 Task: Find connections with filter location Güimar with filter topic #wfhwith filter profile language Potuguese with filter current company Coursera with filter school Apeejay Stya Education (Svran Foundation) with filter industry Commercial and Industrial Machinery Maintenance with filter service category Pricing Strategy with filter keywords title Sales Engineer
Action: Mouse moved to (498, 68)
Screenshot: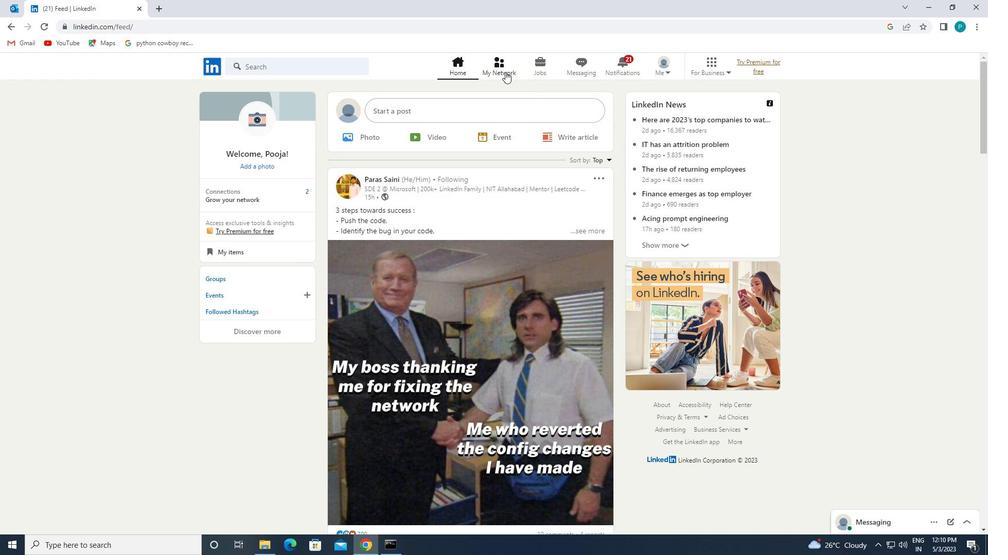 
Action: Mouse pressed left at (498, 68)
Screenshot: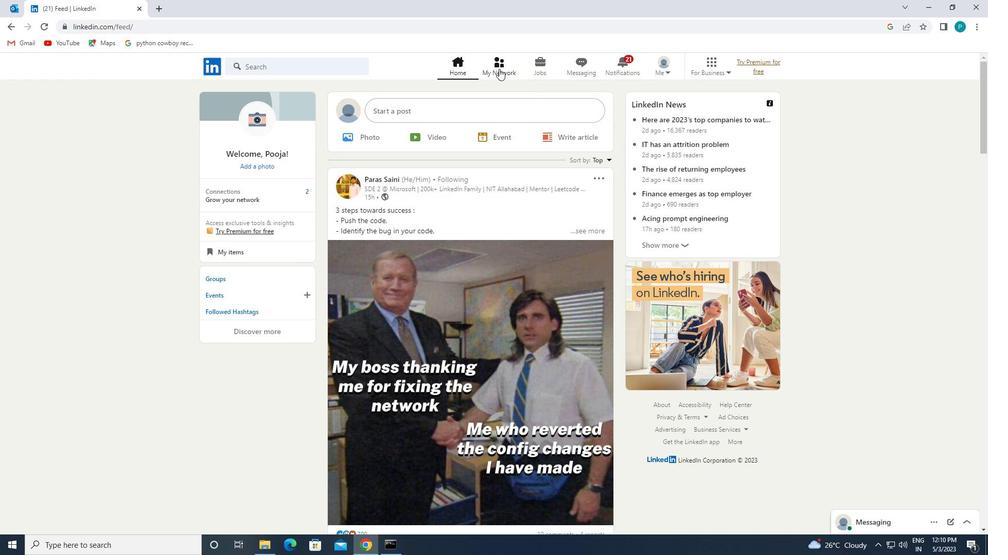 
Action: Mouse moved to (342, 114)
Screenshot: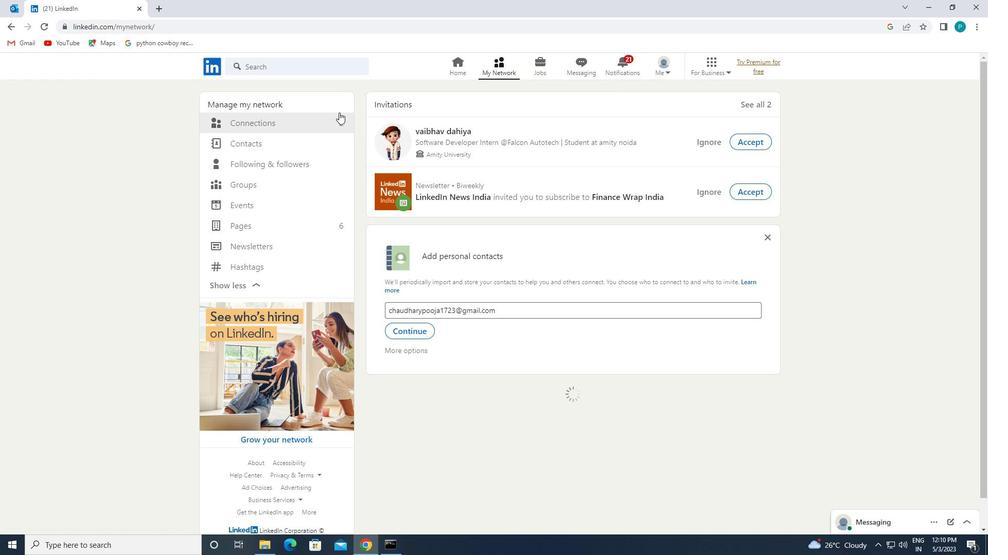 
Action: Mouse pressed left at (342, 114)
Screenshot: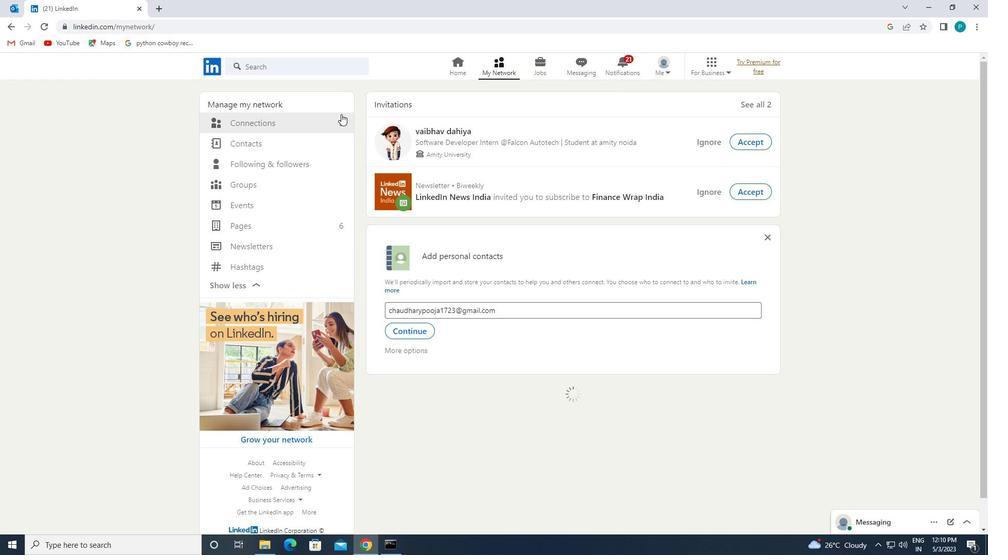 
Action: Mouse moved to (337, 119)
Screenshot: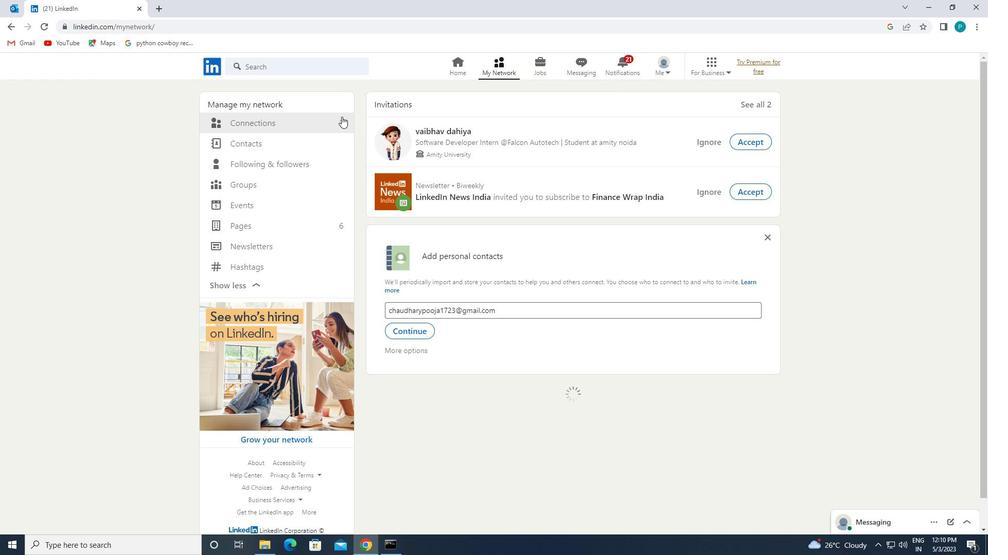 
Action: Mouse pressed left at (337, 119)
Screenshot: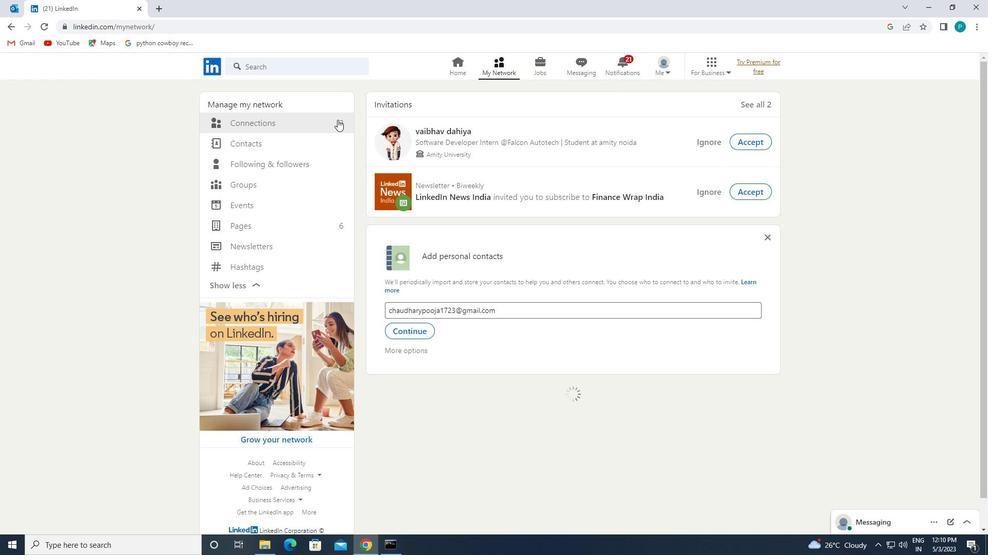 
Action: Mouse moved to (319, 122)
Screenshot: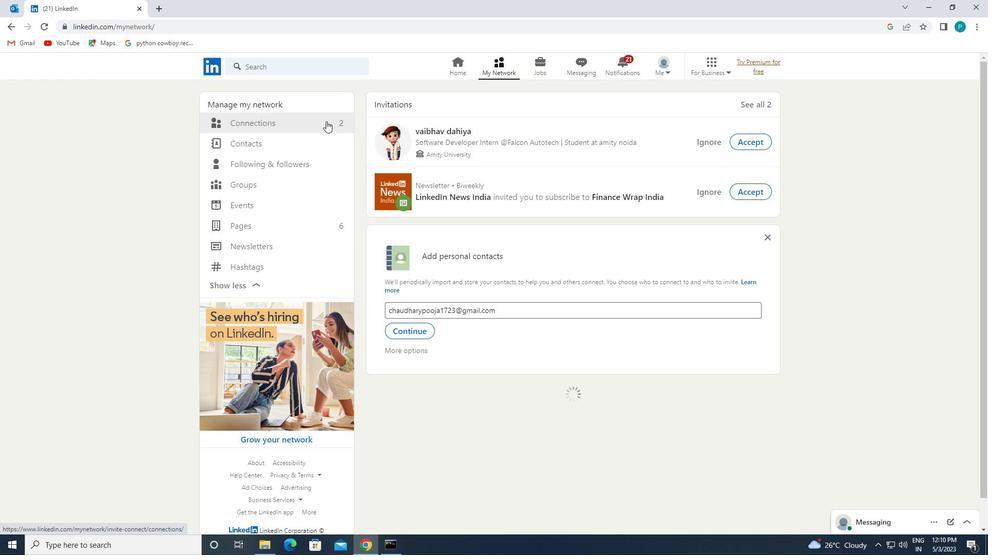 
Action: Mouse pressed left at (319, 122)
Screenshot: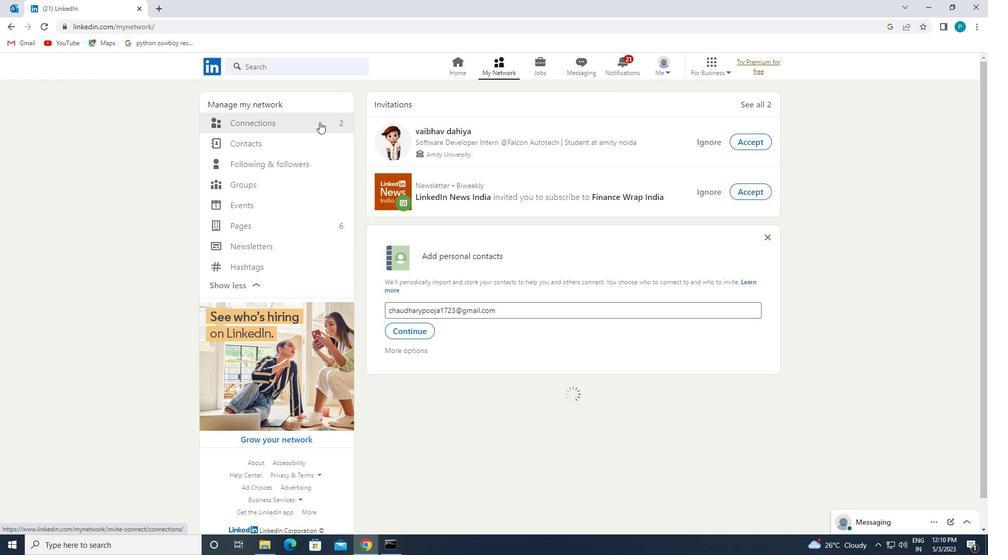
Action: Mouse pressed left at (319, 122)
Screenshot: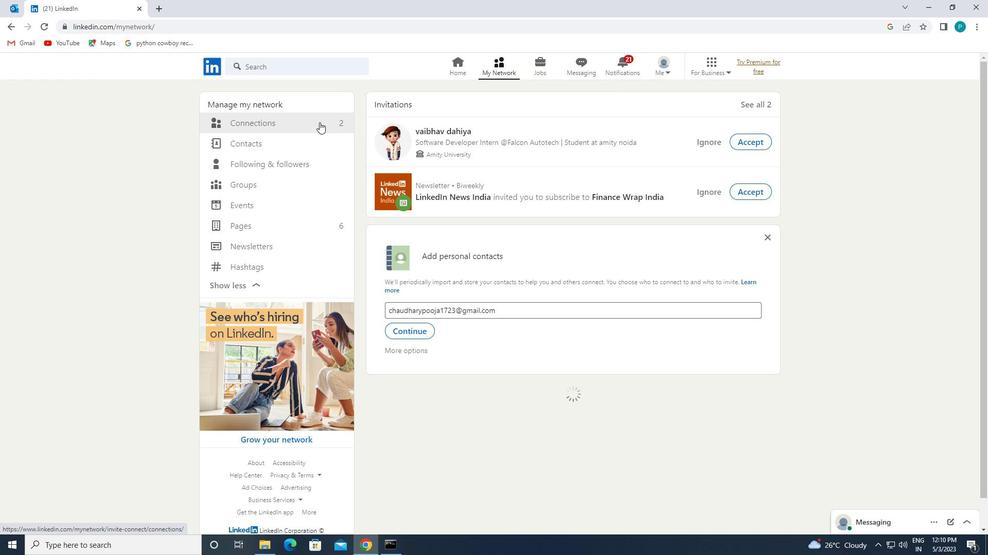 
Action: Mouse moved to (568, 128)
Screenshot: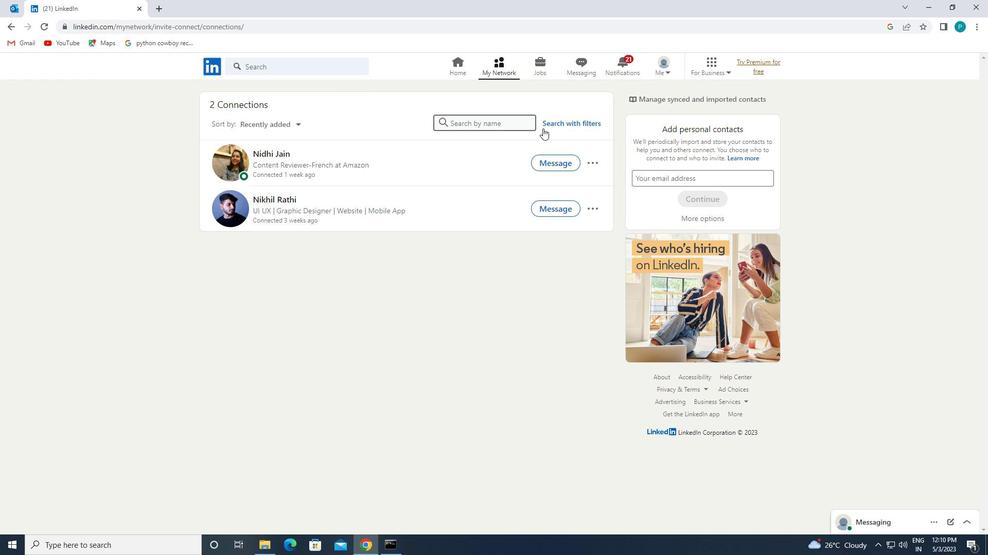 
Action: Mouse pressed left at (568, 128)
Screenshot: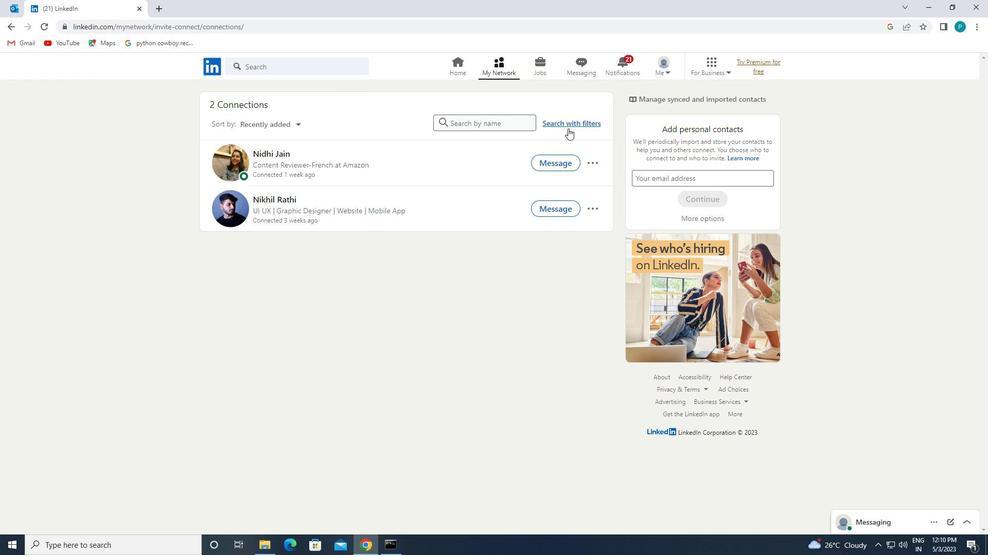 
Action: Mouse moved to (521, 96)
Screenshot: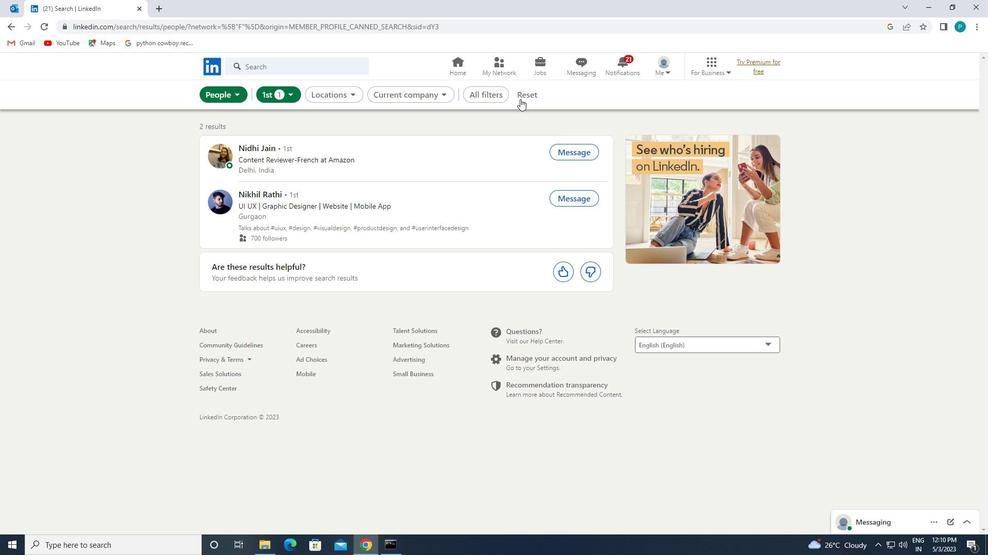 
Action: Mouse pressed left at (521, 96)
Screenshot: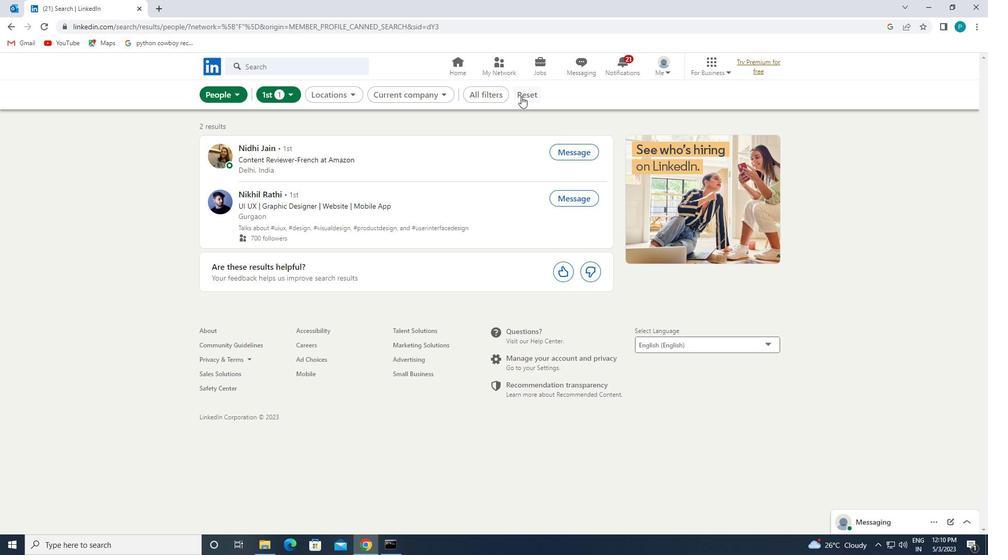 
Action: Mouse moved to (505, 95)
Screenshot: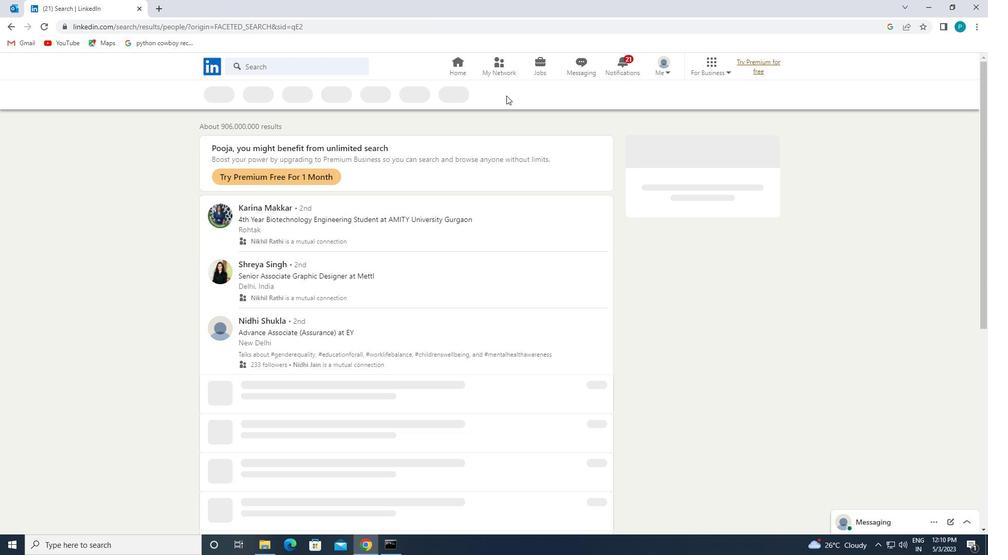 
Action: Mouse pressed left at (505, 95)
Screenshot: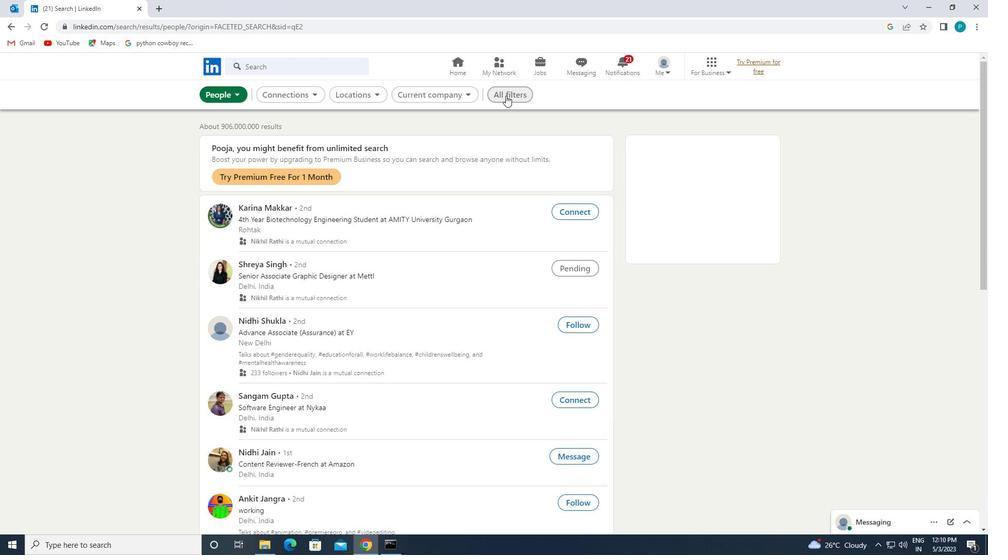 
Action: Mouse moved to (855, 271)
Screenshot: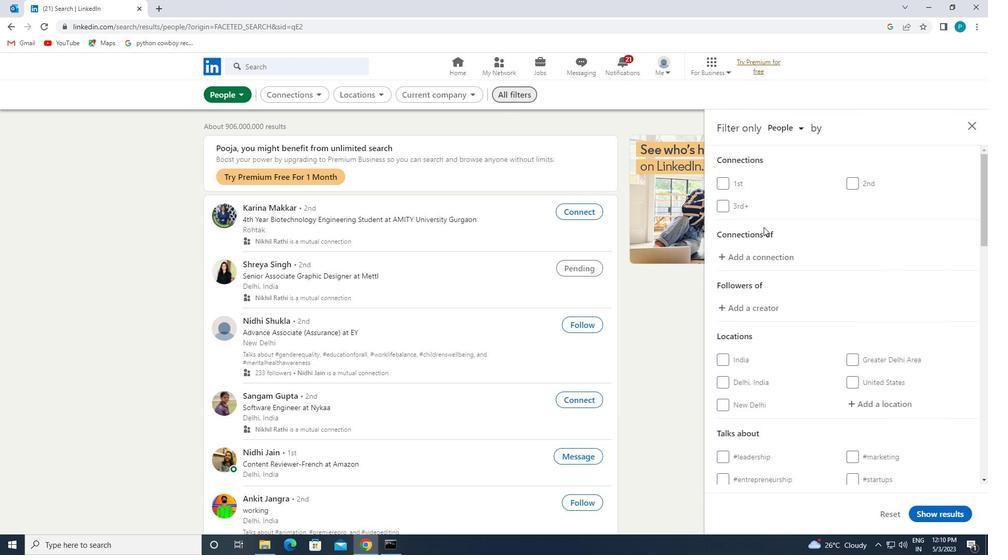 
Action: Mouse scrolled (855, 270) with delta (0, 0)
Screenshot: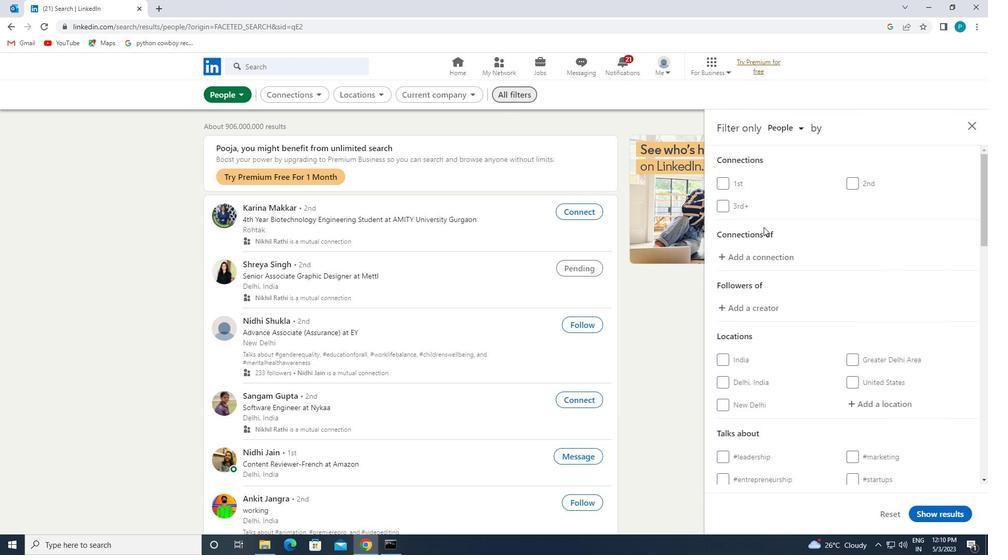 
Action: Mouse moved to (856, 271)
Screenshot: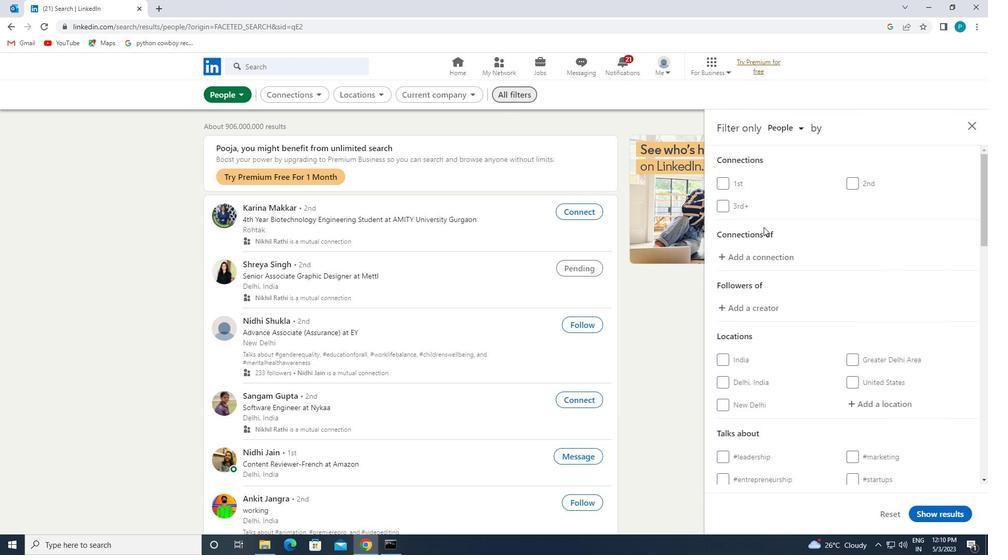 
Action: Mouse scrolled (856, 271) with delta (0, 0)
Screenshot: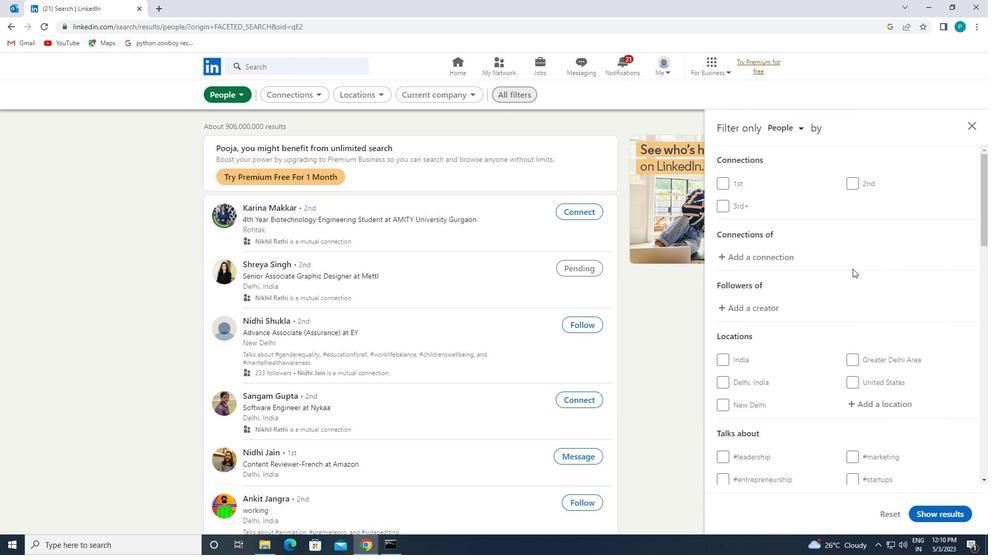 
Action: Mouse moved to (869, 295)
Screenshot: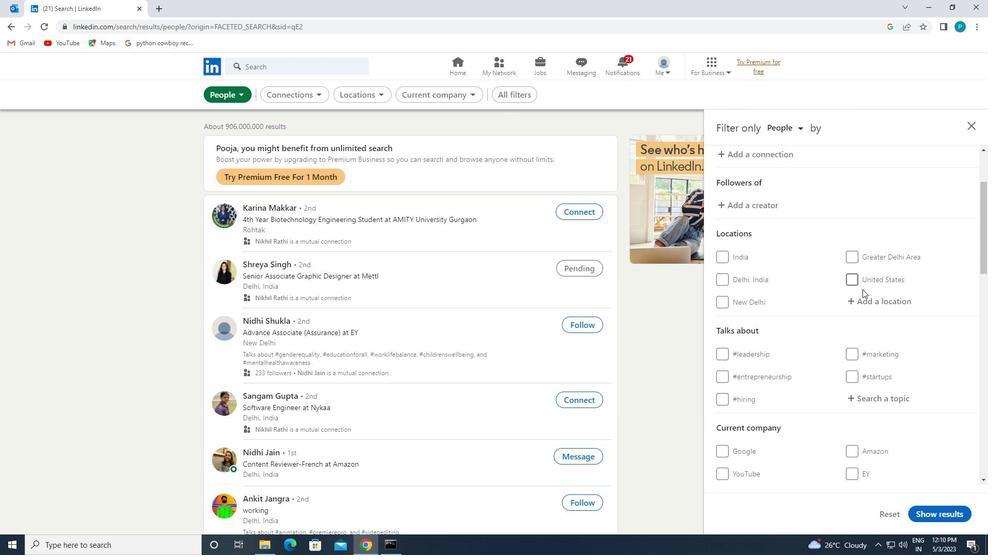 
Action: Mouse pressed left at (869, 295)
Screenshot: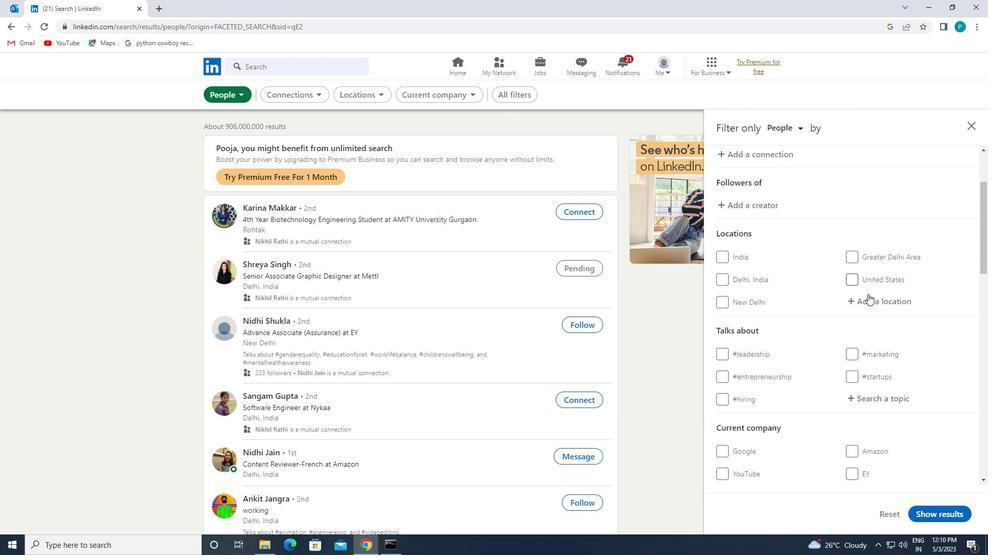 
Action: Mouse moved to (873, 300)
Screenshot: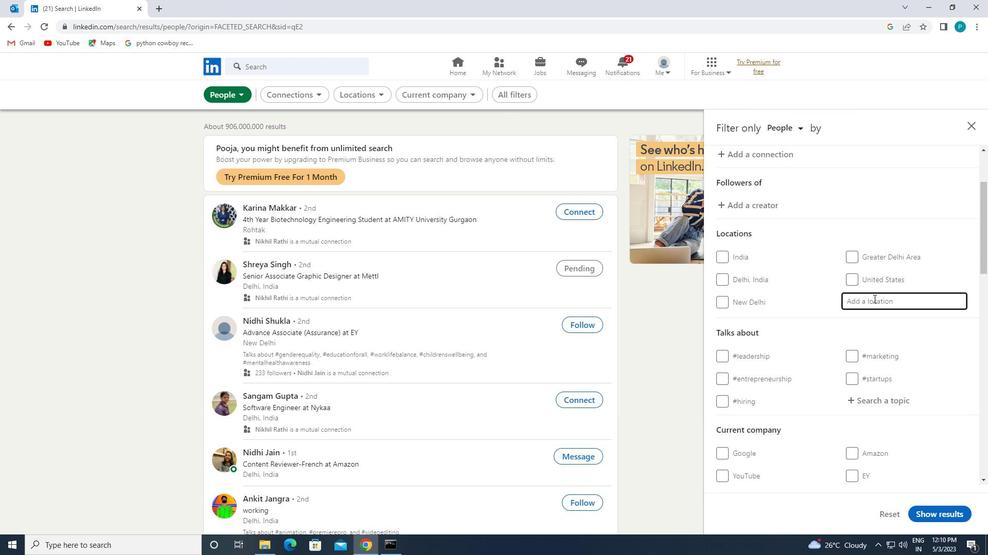 
Action: Key pressed <Key.caps_lock>g<Key.caps_lock>uimar
Screenshot: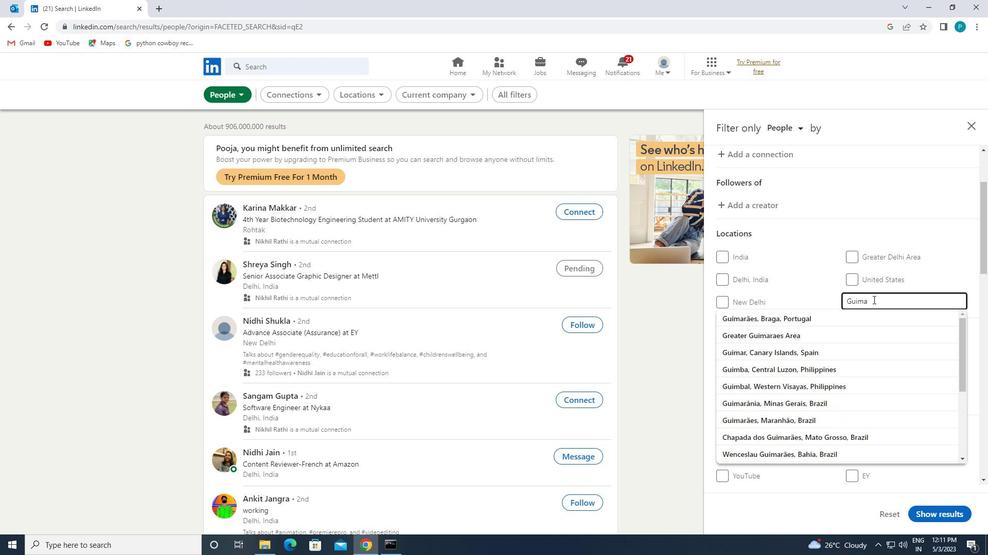 
Action: Mouse moved to (840, 348)
Screenshot: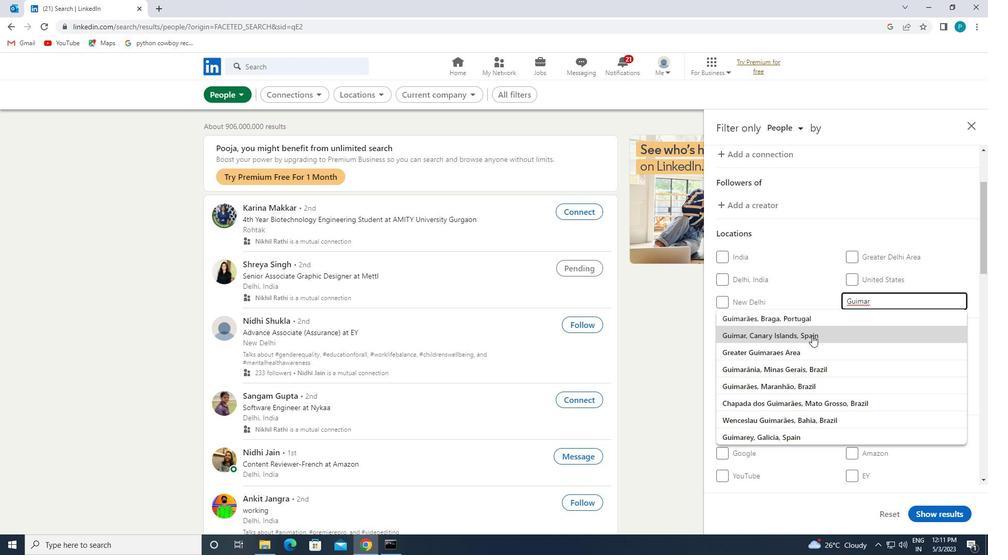 
Action: Key pressed <Key.enter>
Screenshot: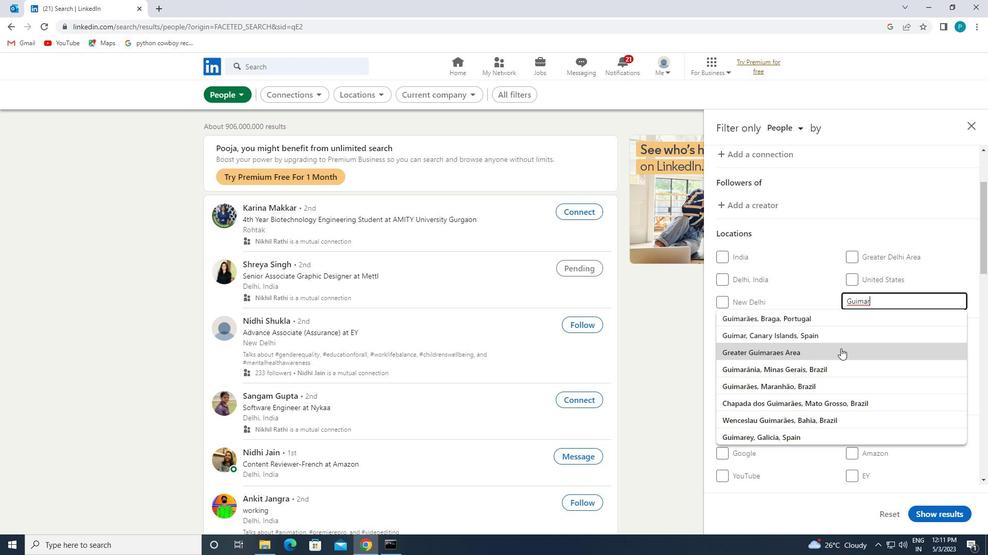 
Action: Mouse moved to (860, 388)
Screenshot: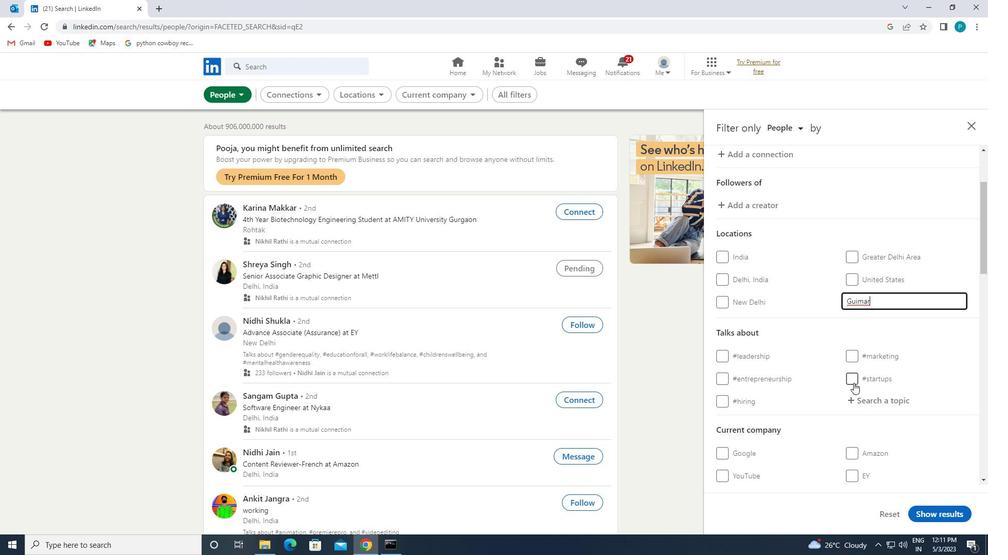 
Action: Mouse pressed left at (860, 388)
Screenshot: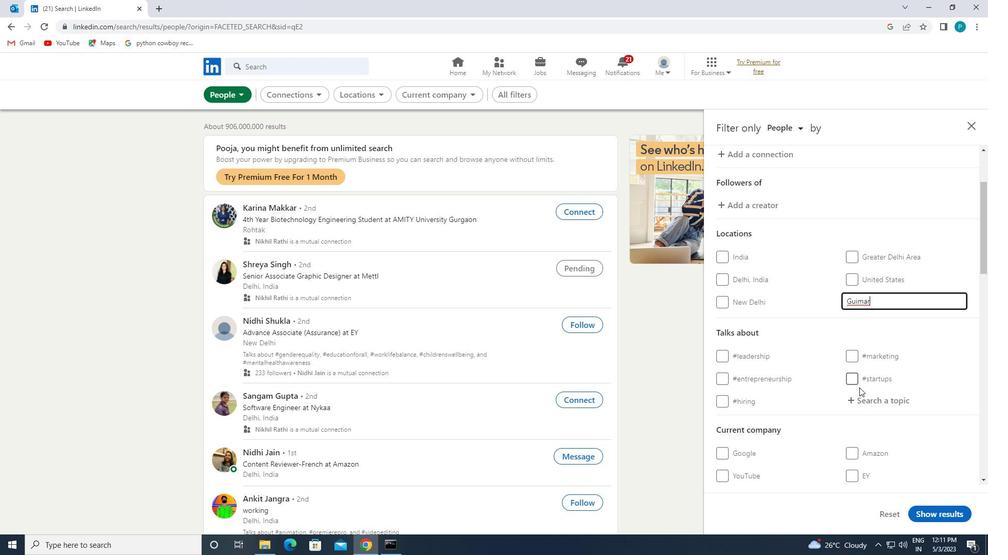 
Action: Mouse moved to (865, 391)
Screenshot: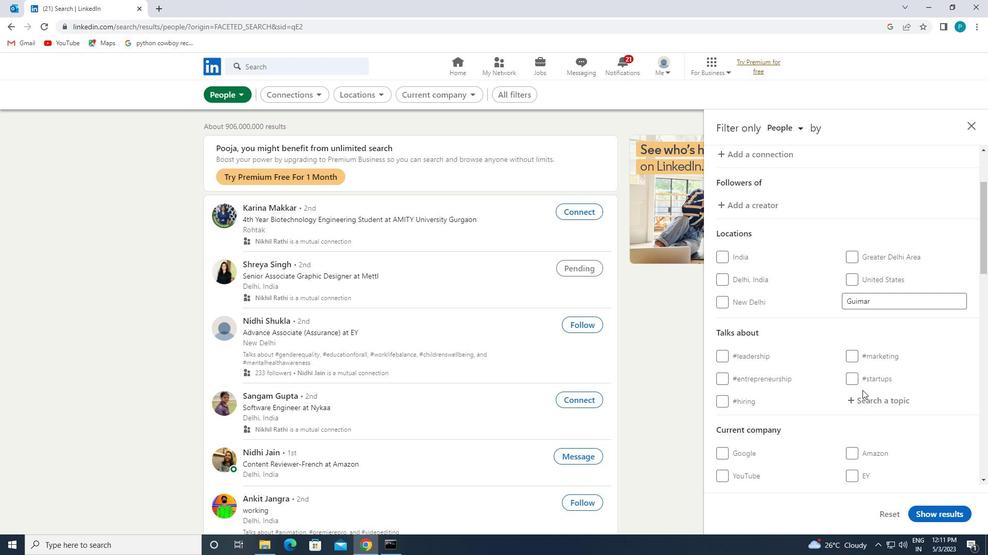 
Action: Mouse pressed left at (865, 391)
Screenshot: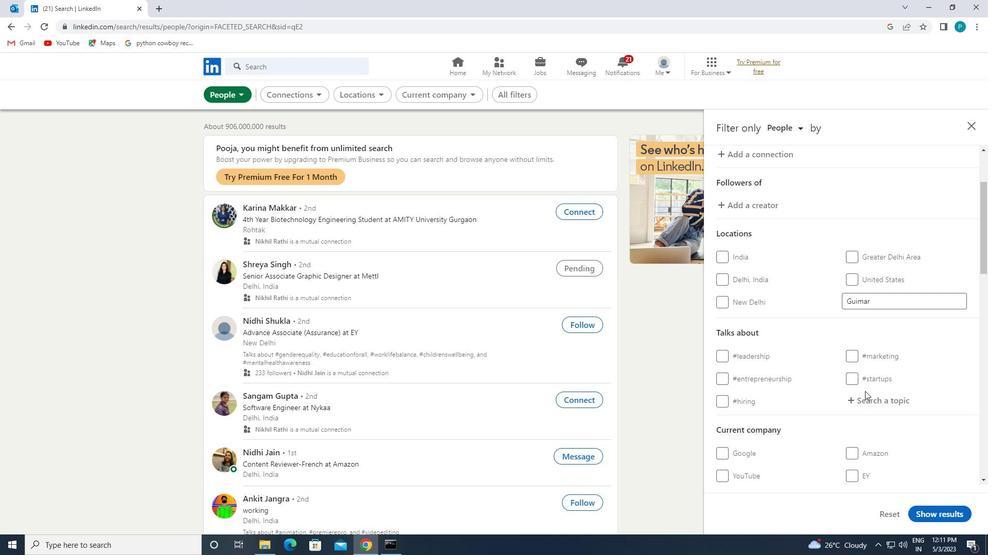 
Action: Mouse moved to (868, 403)
Screenshot: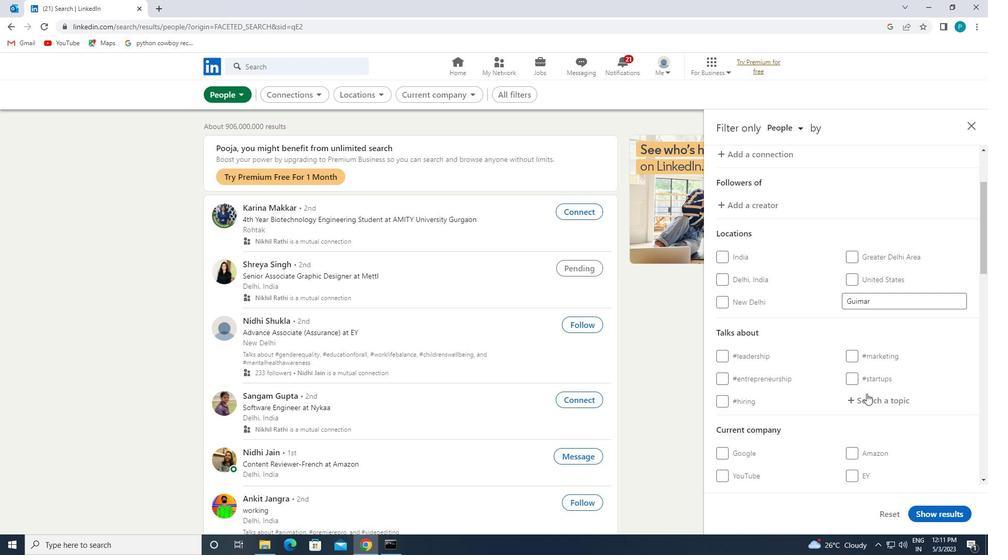 
Action: Mouse pressed left at (868, 403)
Screenshot: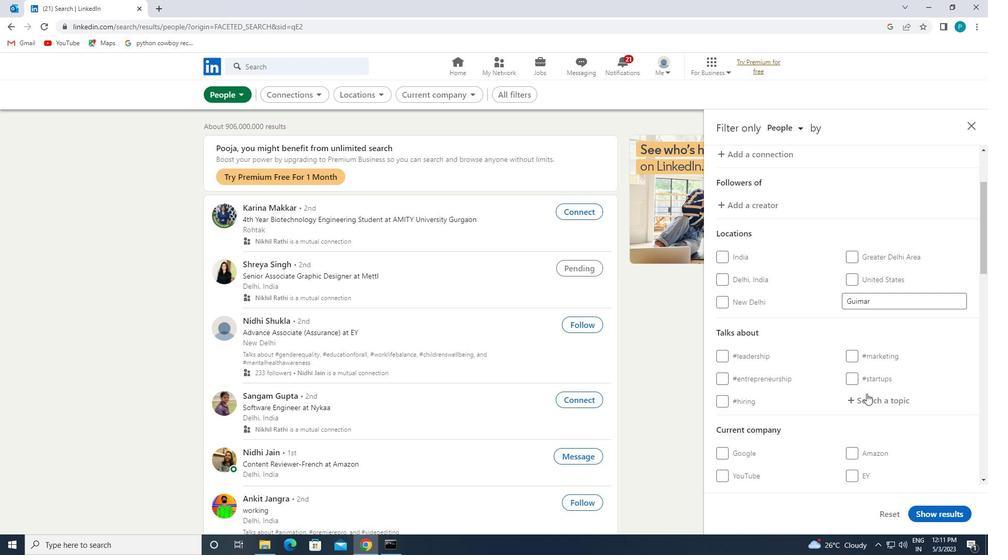 
Action: Mouse moved to (868, 403)
Screenshot: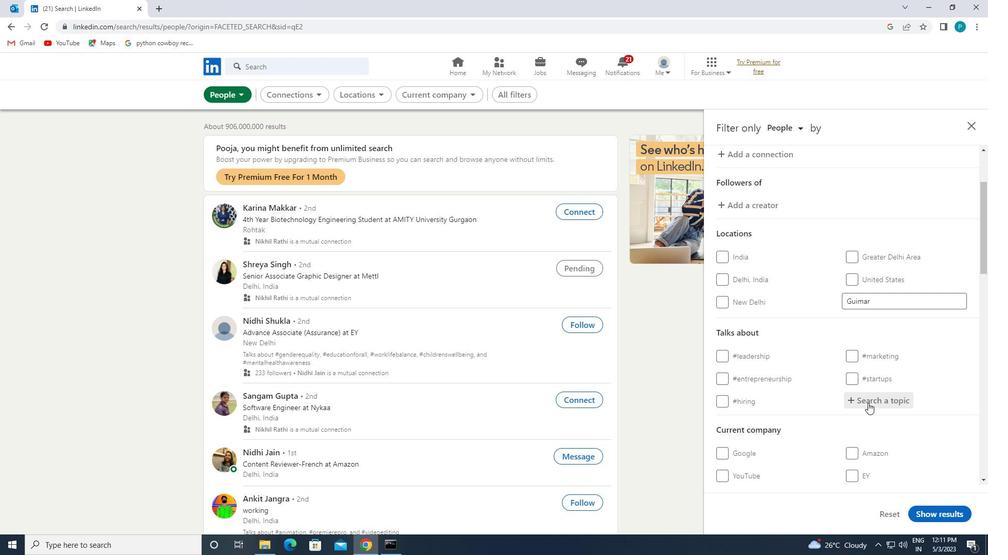 
Action: Key pressed <Key.shift>#WFH
Screenshot: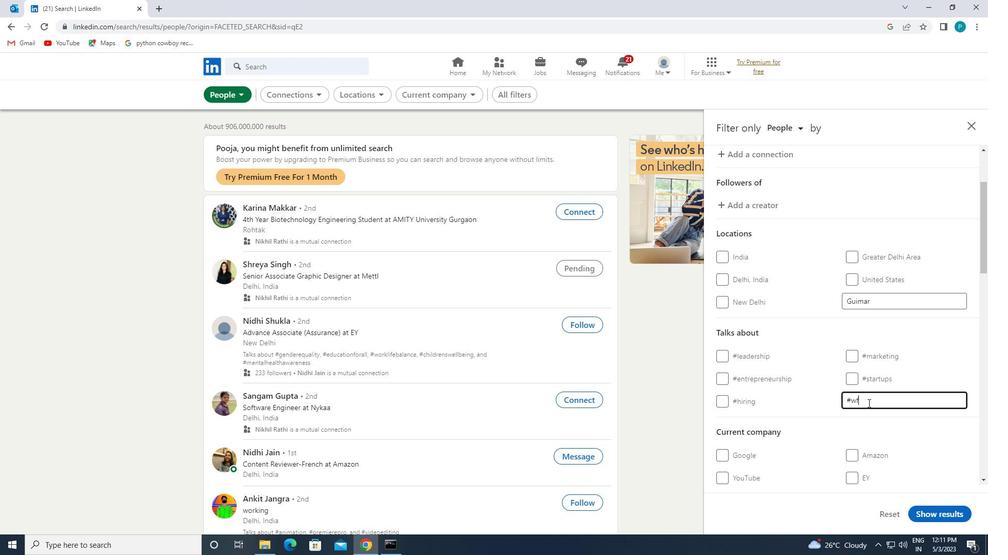 
Action: Mouse moved to (864, 353)
Screenshot: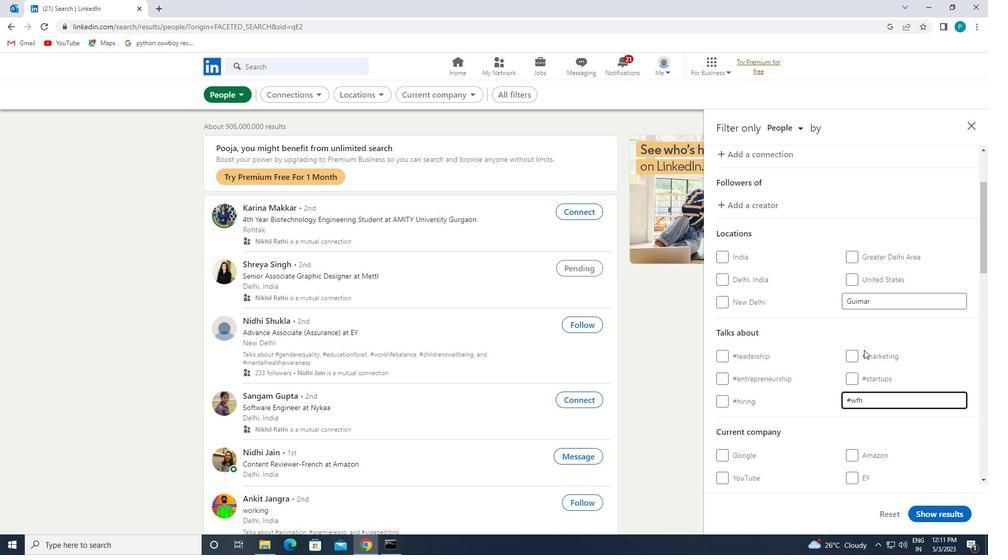 
Action: Mouse scrolled (864, 352) with delta (0, 0)
Screenshot: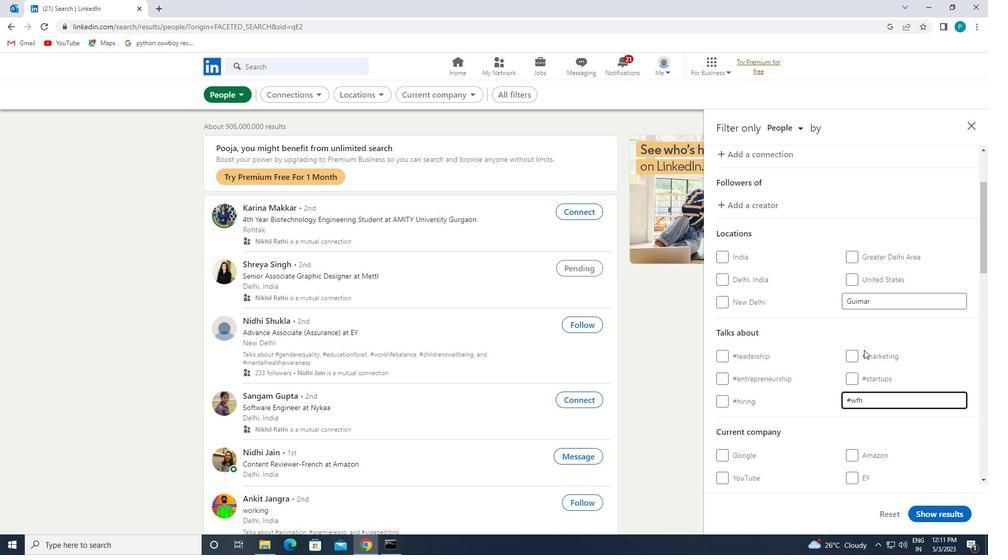 
Action: Mouse moved to (864, 356)
Screenshot: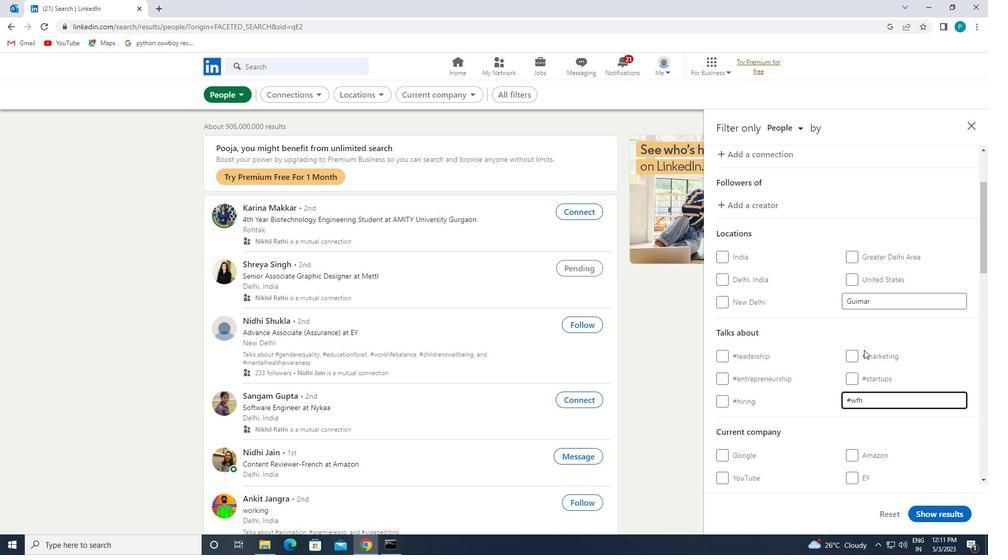 
Action: Mouse scrolled (864, 355) with delta (0, 0)
Screenshot: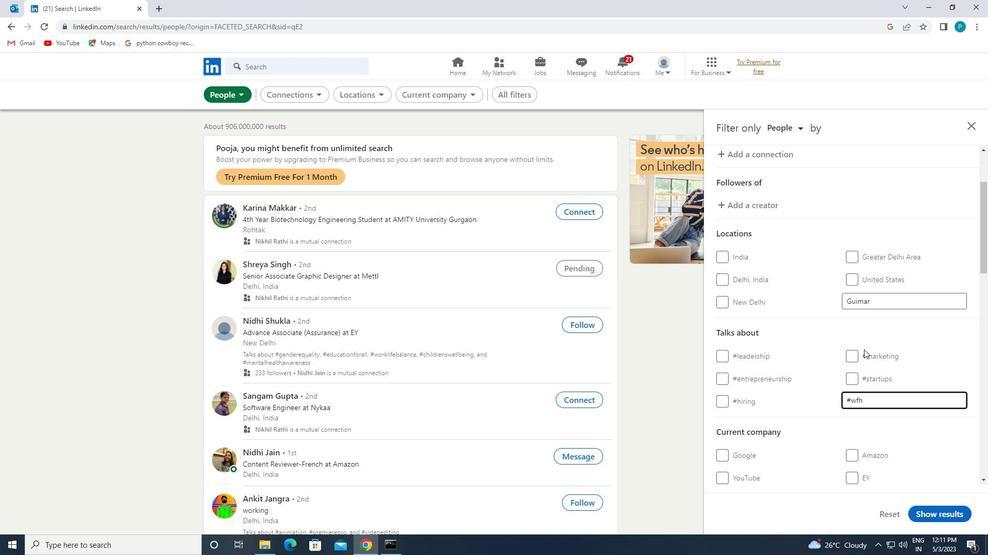 
Action: Mouse scrolled (864, 355) with delta (0, 0)
Screenshot: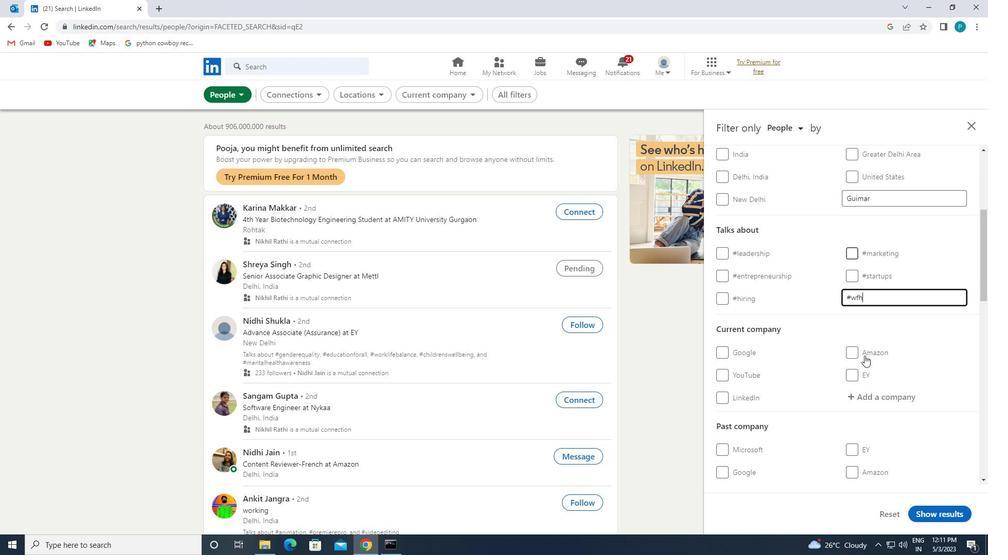
Action: Mouse scrolled (864, 355) with delta (0, 0)
Screenshot: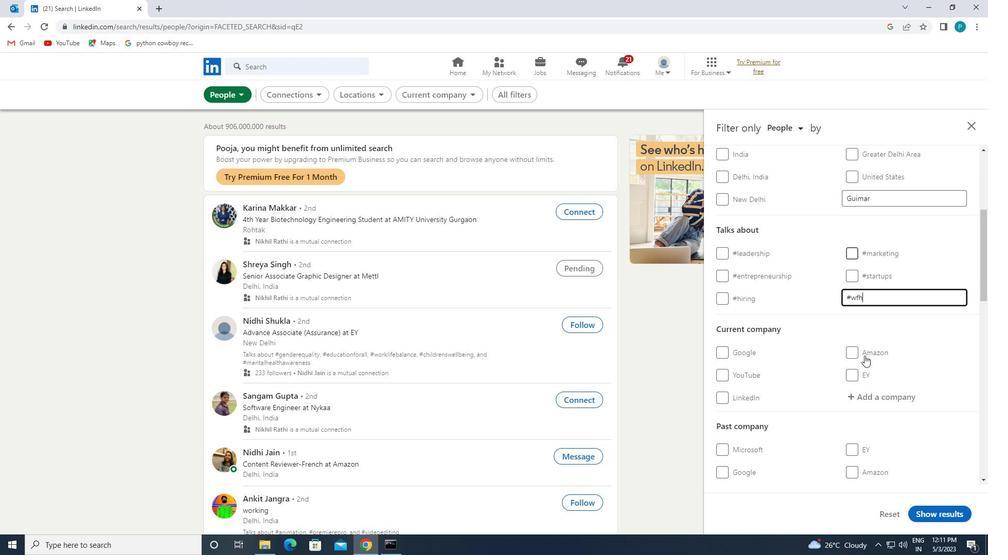 
Action: Mouse scrolled (864, 355) with delta (0, 0)
Screenshot: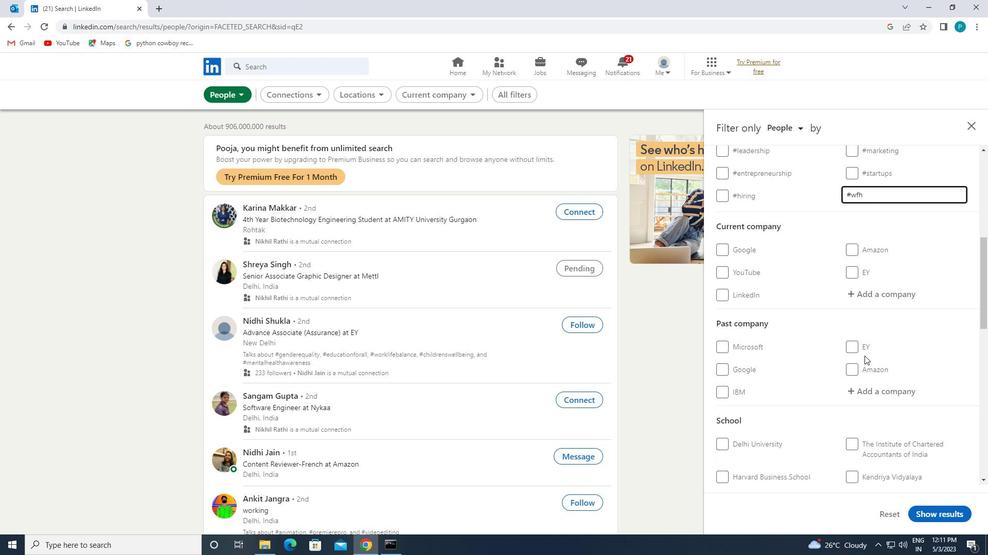 
Action: Mouse scrolled (864, 355) with delta (0, 0)
Screenshot: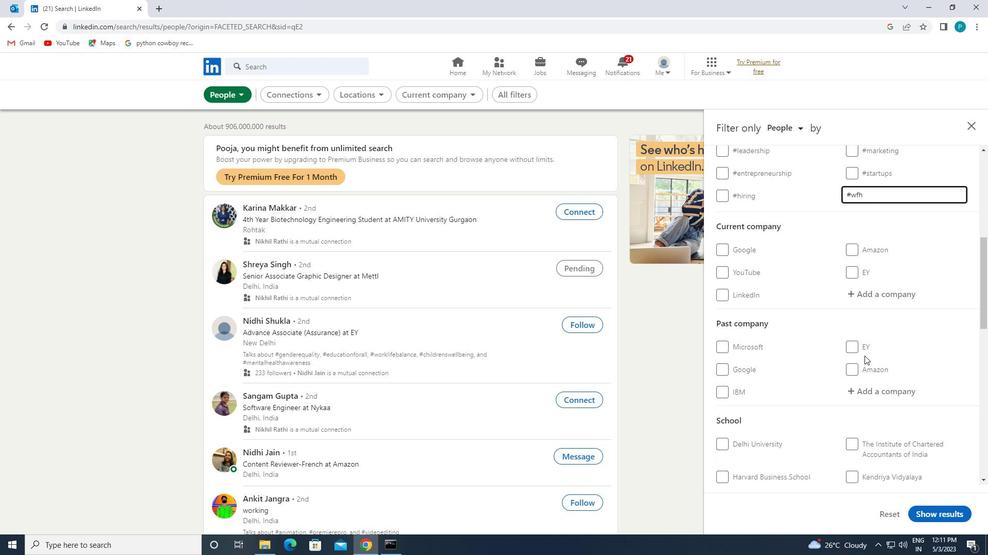 
Action: Mouse scrolled (864, 355) with delta (0, 0)
Screenshot: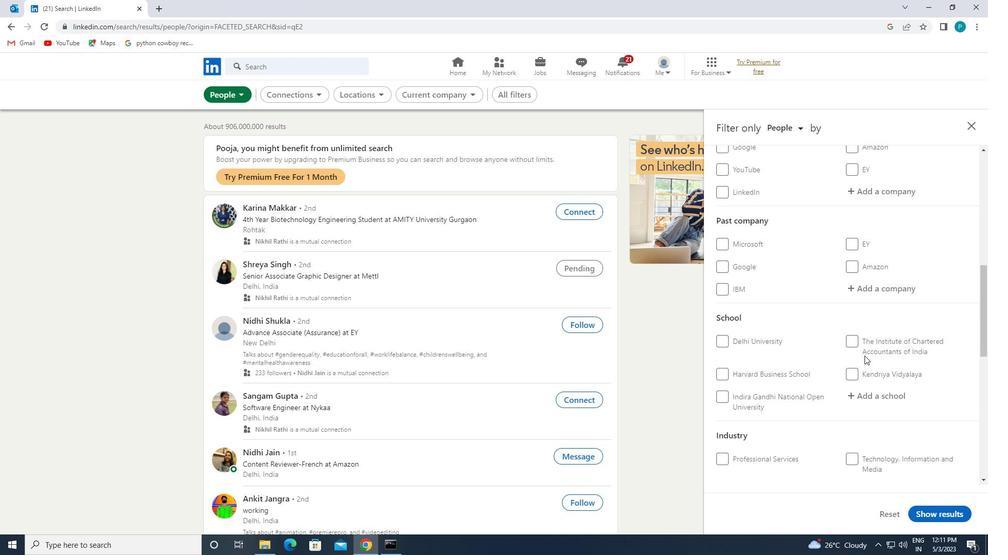 
Action: Mouse scrolled (864, 355) with delta (0, 0)
Screenshot: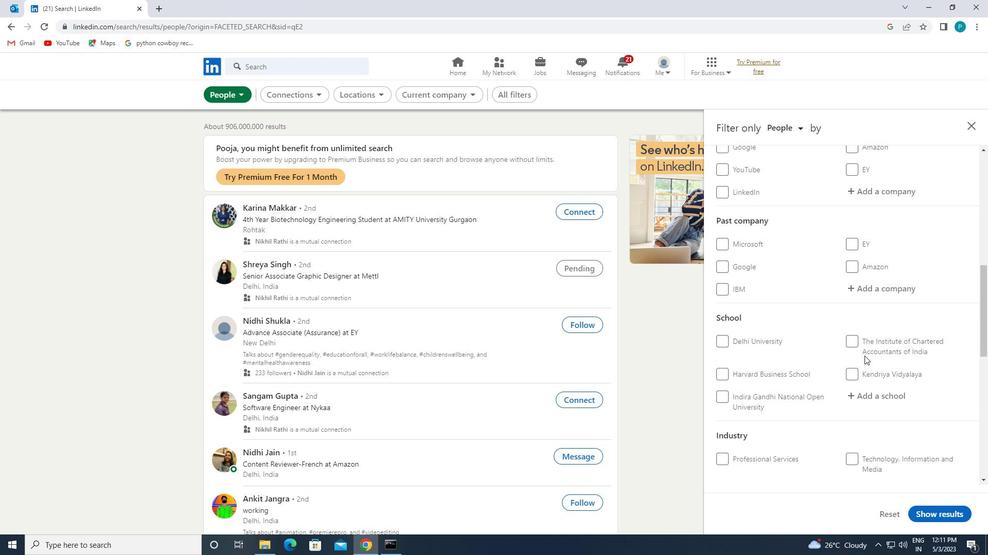 
Action: Mouse scrolled (864, 355) with delta (0, 0)
Screenshot: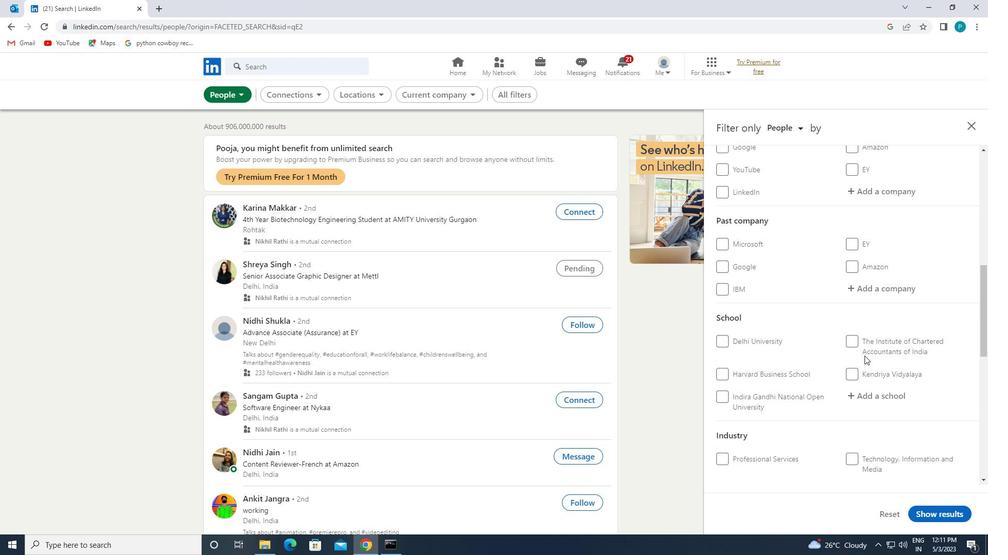 
Action: Mouse moved to (857, 358)
Screenshot: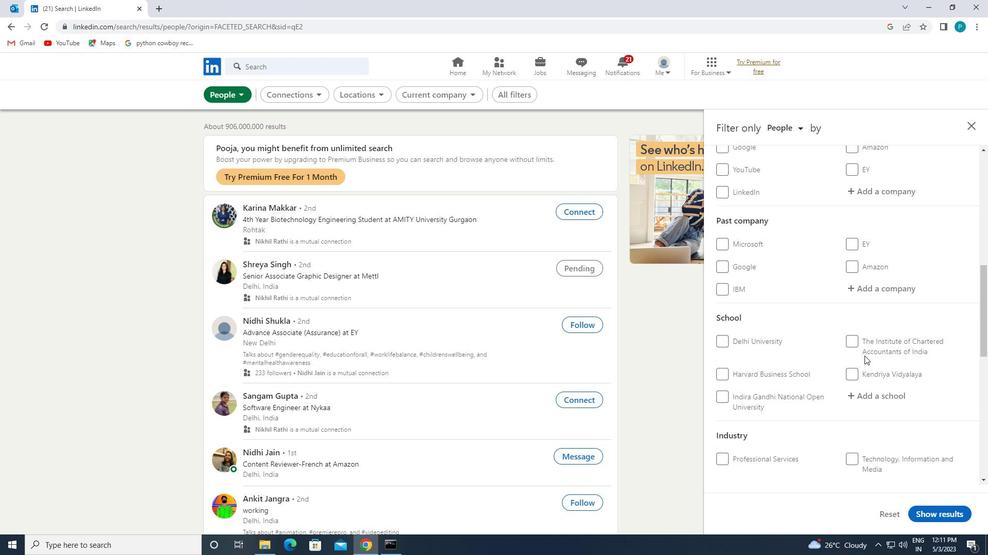 
Action: Mouse scrolled (857, 357) with delta (0, 0)
Screenshot: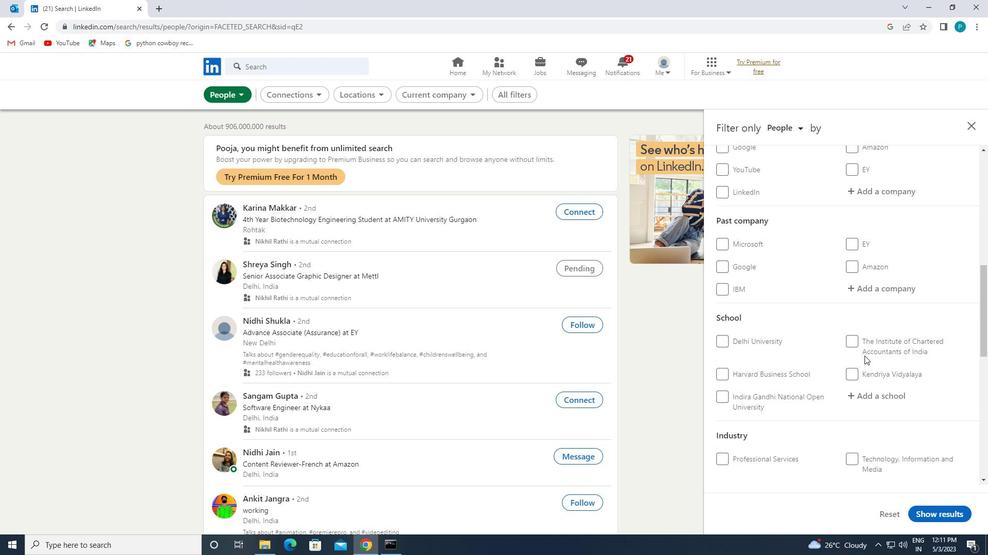 
Action: Mouse moved to (809, 373)
Screenshot: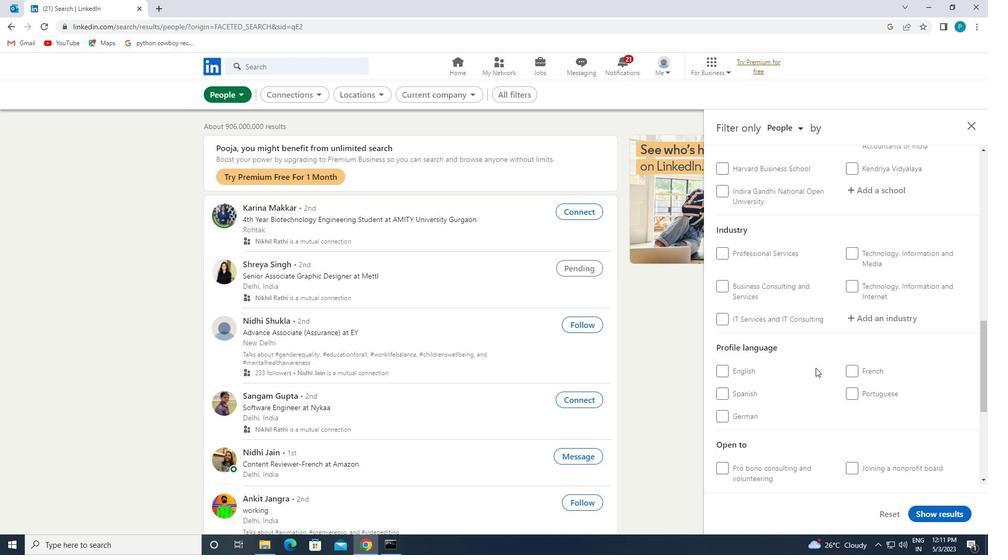 
Action: Mouse scrolled (809, 373) with delta (0, 0)
Screenshot: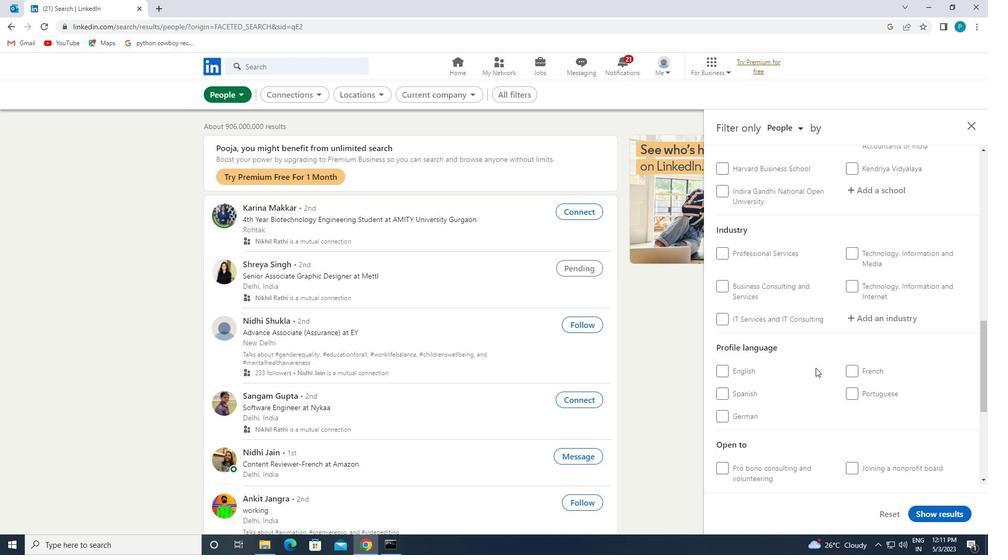 
Action: Mouse moved to (808, 374)
Screenshot: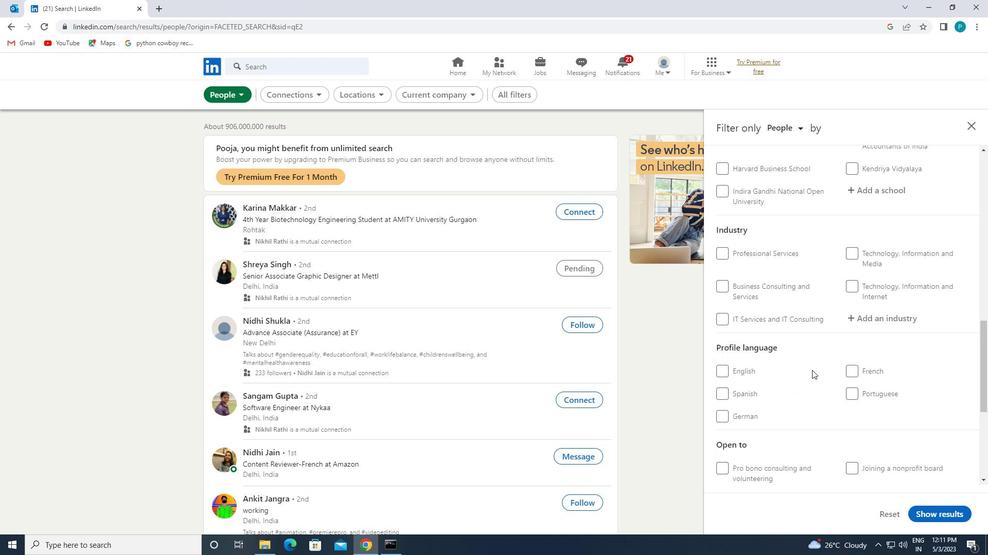 
Action: Mouse scrolled (808, 373) with delta (0, 0)
Screenshot: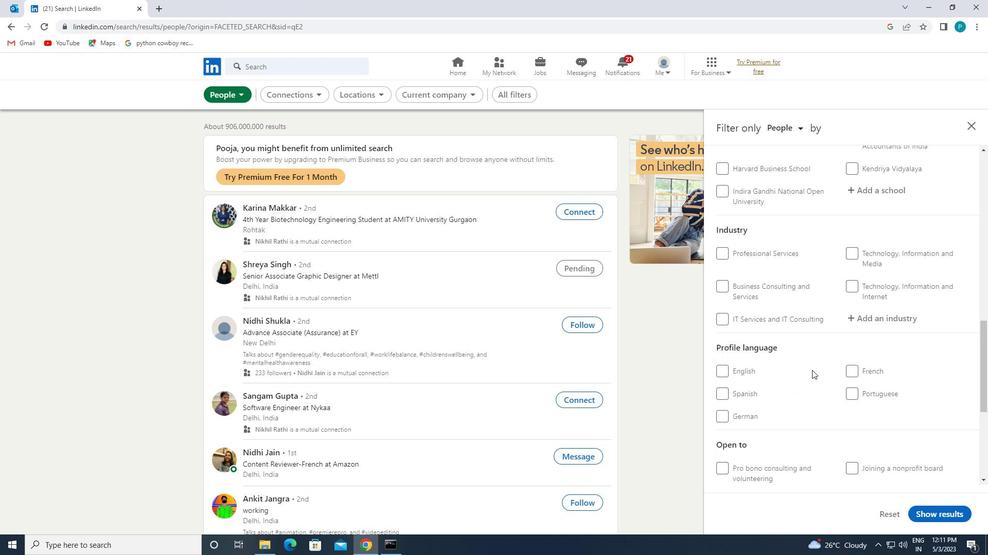 
Action: Mouse moved to (875, 290)
Screenshot: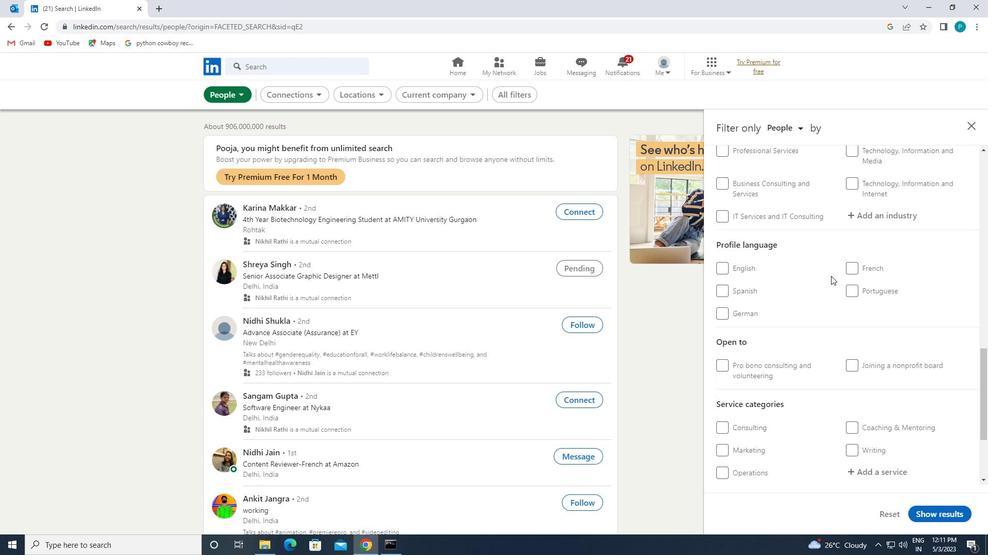 
Action: Mouse pressed left at (875, 290)
Screenshot: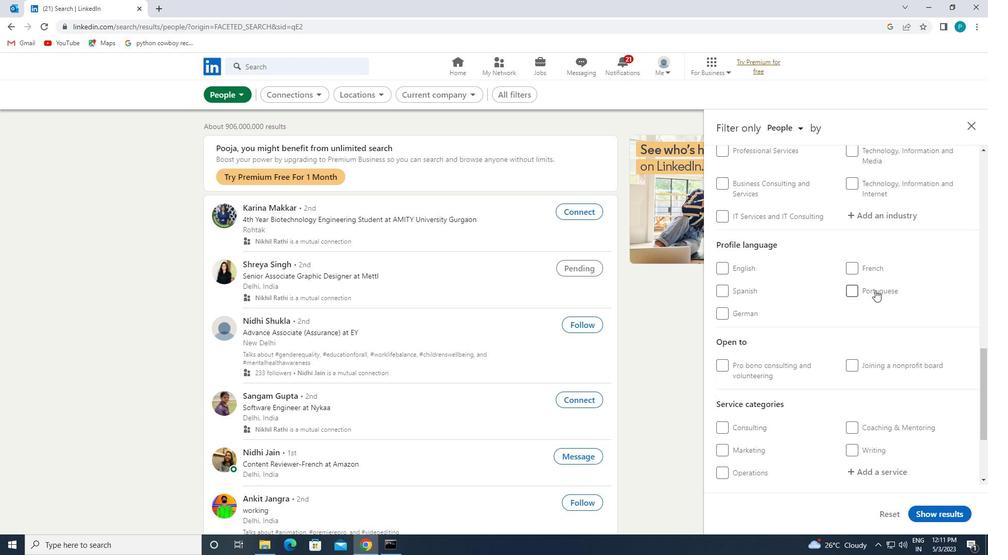 
Action: Mouse moved to (877, 289)
Screenshot: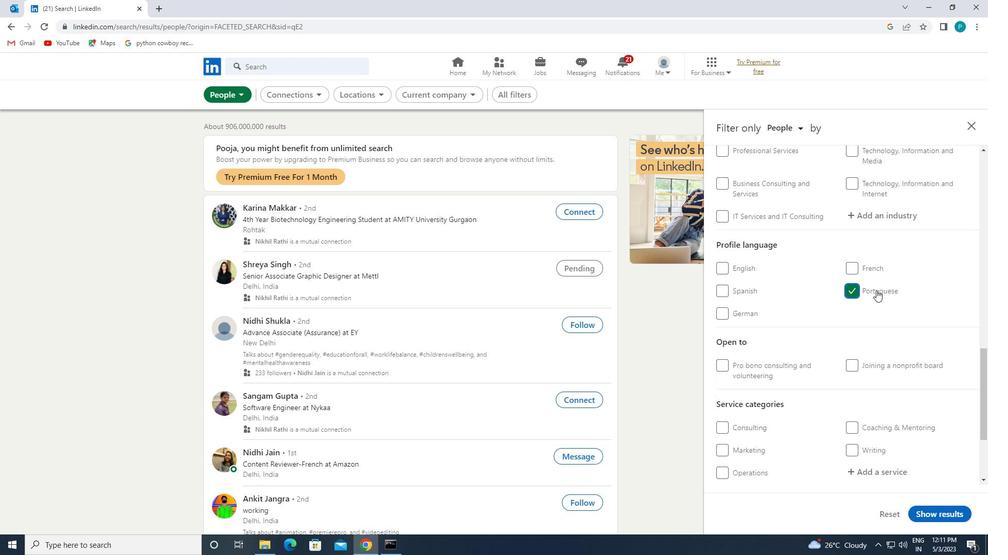 
Action: Mouse scrolled (877, 290) with delta (0, 0)
Screenshot: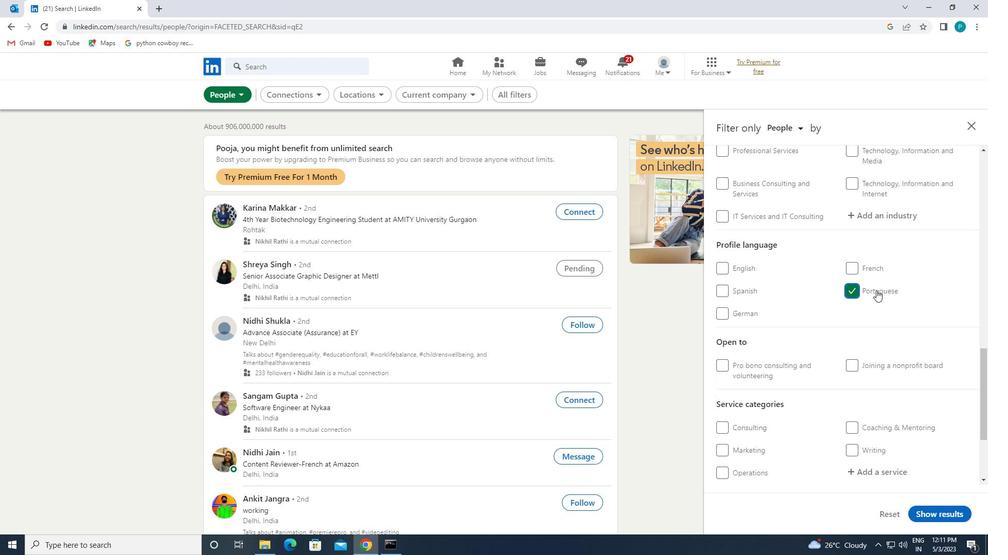 
Action: Mouse moved to (877, 288)
Screenshot: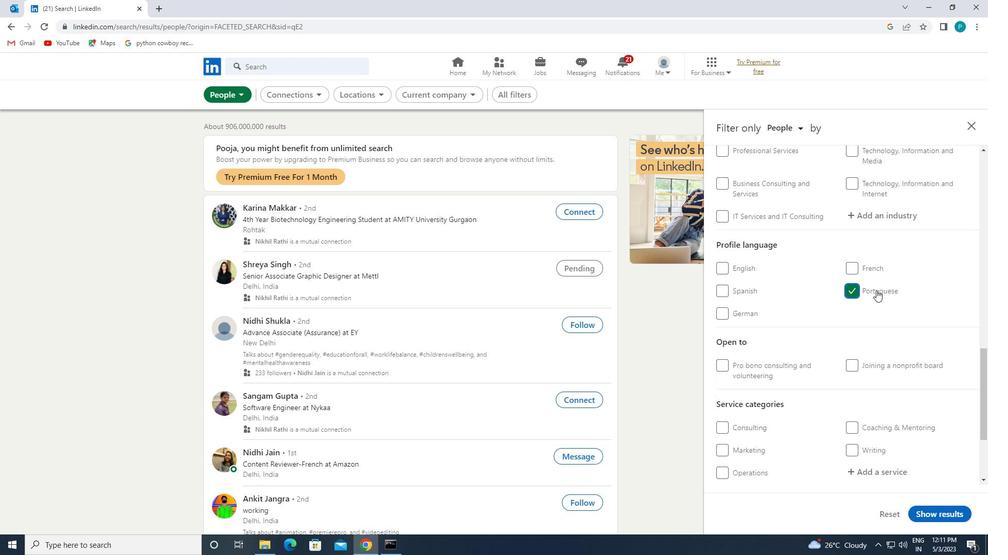 
Action: Mouse scrolled (877, 288) with delta (0, 0)
Screenshot: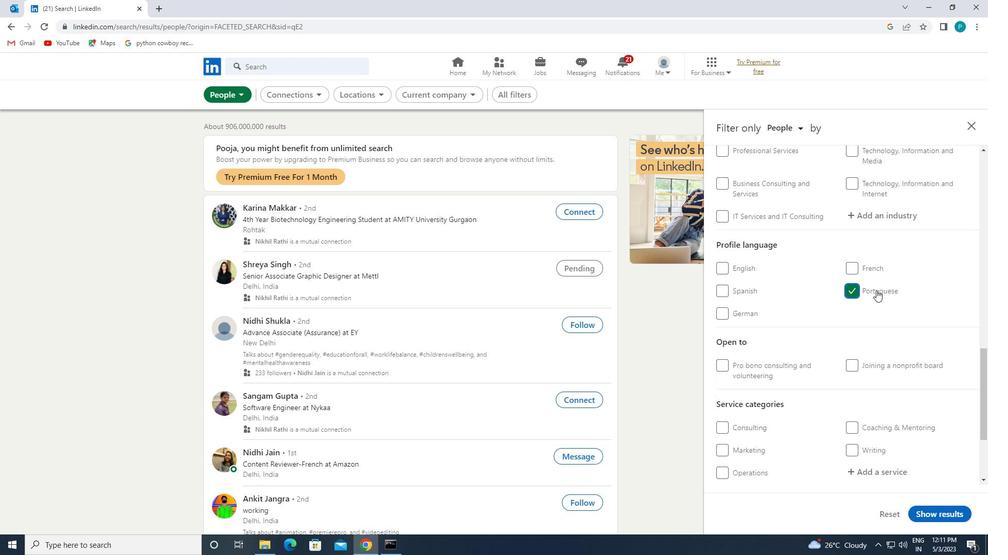 
Action: Mouse moved to (877, 286)
Screenshot: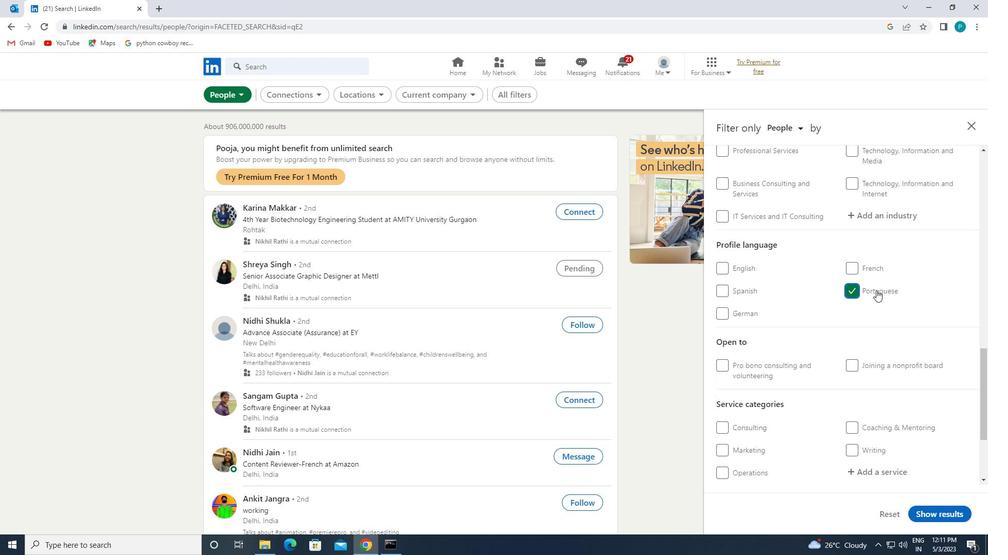 
Action: Mouse scrolled (877, 287) with delta (0, 0)
Screenshot: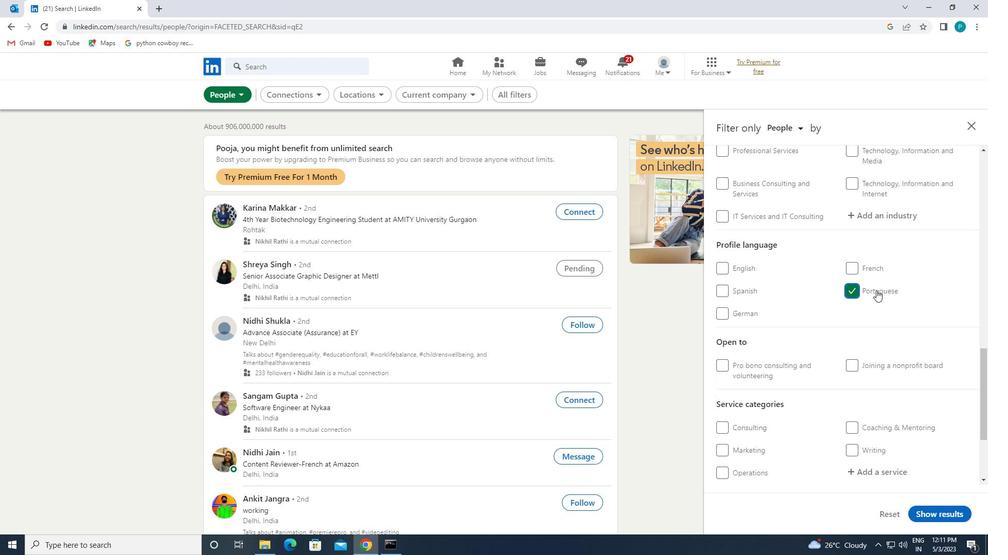 
Action: Mouse scrolled (877, 287) with delta (0, 0)
Screenshot: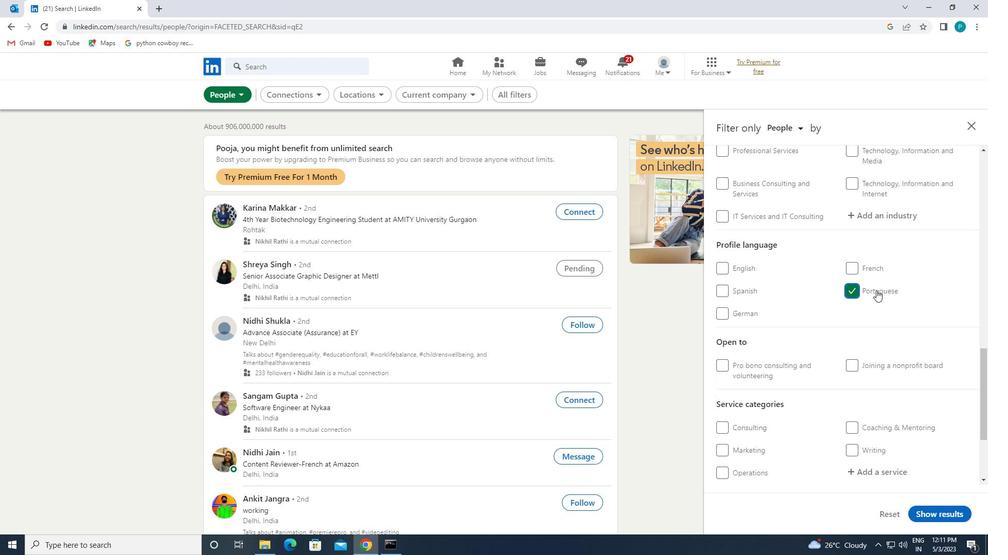 
Action: Mouse scrolled (877, 287) with delta (0, 0)
Screenshot: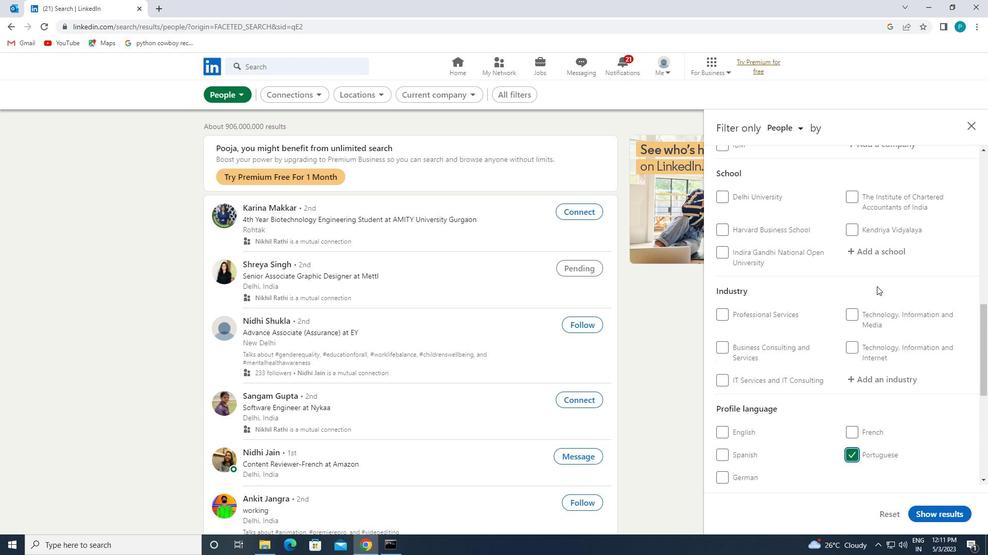 
Action: Mouse scrolled (877, 287) with delta (0, 0)
Screenshot: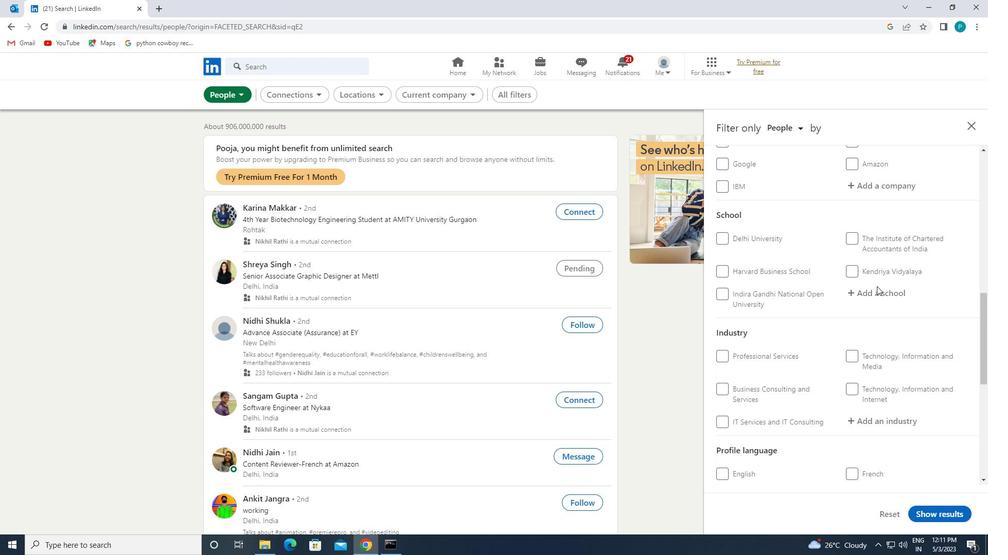
Action: Mouse scrolled (877, 287) with delta (0, 0)
Screenshot: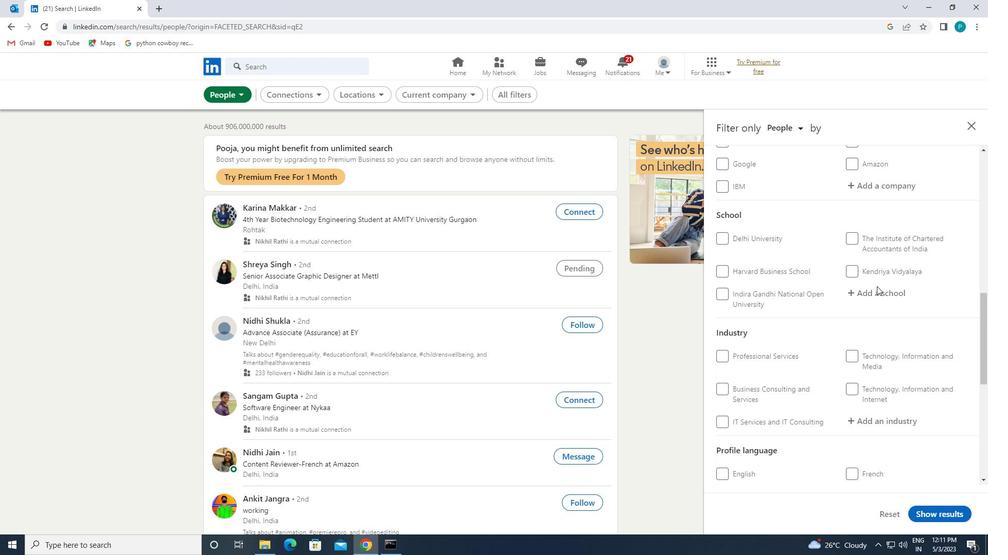 
Action: Mouse scrolled (877, 287) with delta (0, 0)
Screenshot: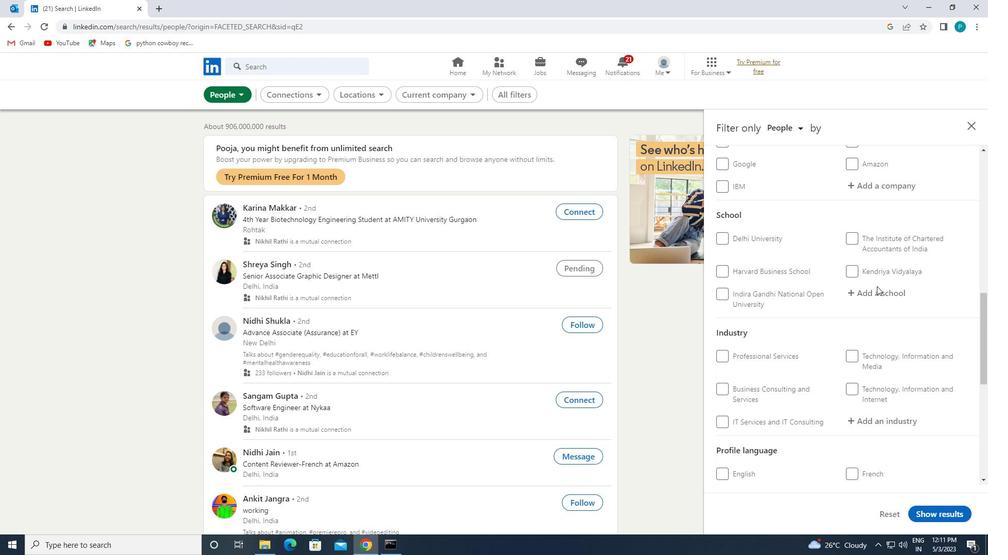 
Action: Mouse pressed left at (877, 286)
Screenshot: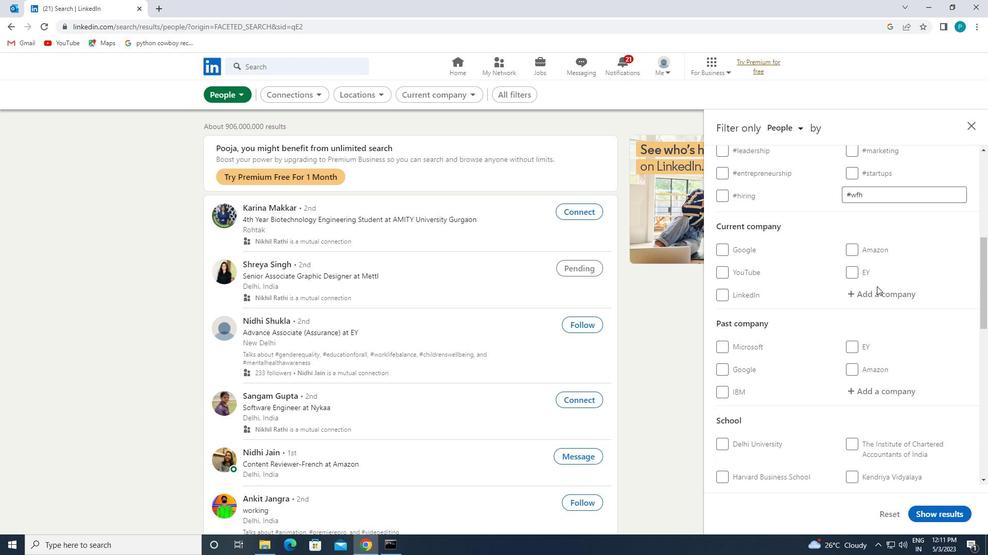 
Action: Mouse moved to (876, 319)
Screenshot: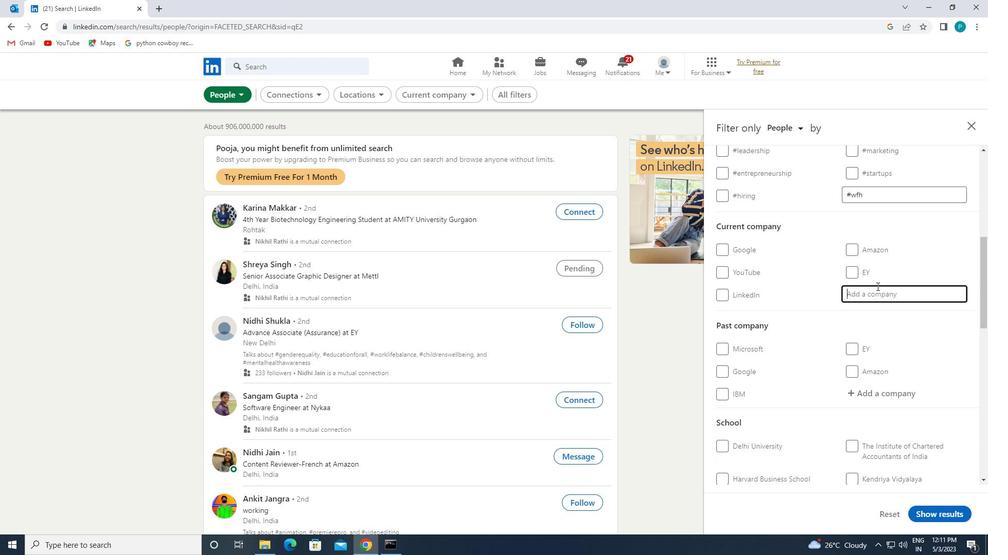 
Action: Key pressed <Key.caps_lock>C<Key.caps_lock>OURERA
Screenshot: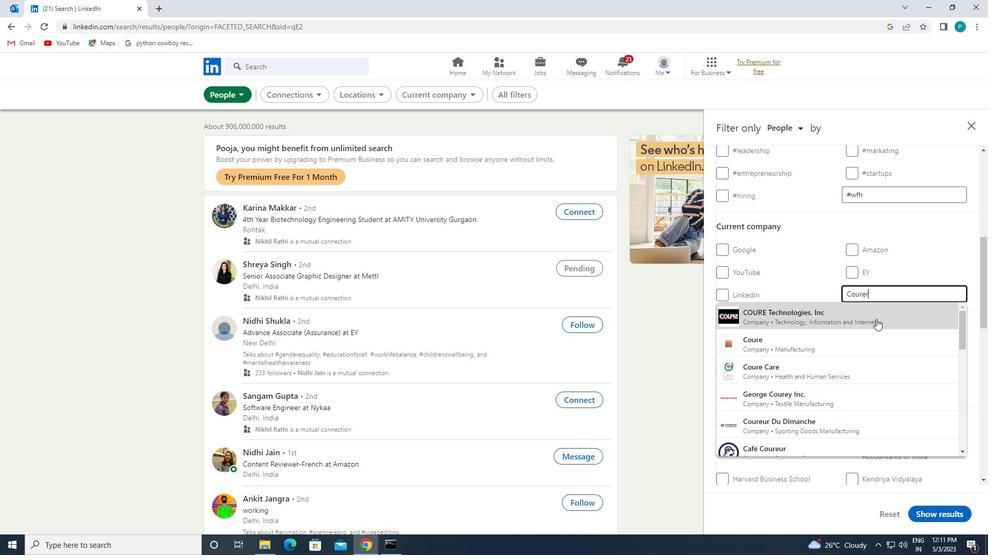 
Action: Mouse moved to (862, 295)
Screenshot: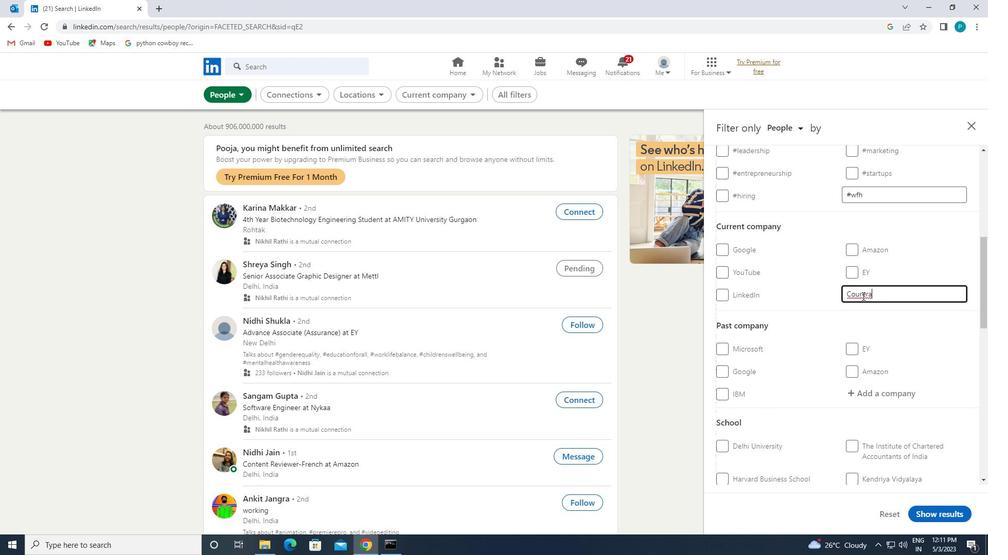 
Action: Mouse pressed left at (862, 295)
Screenshot: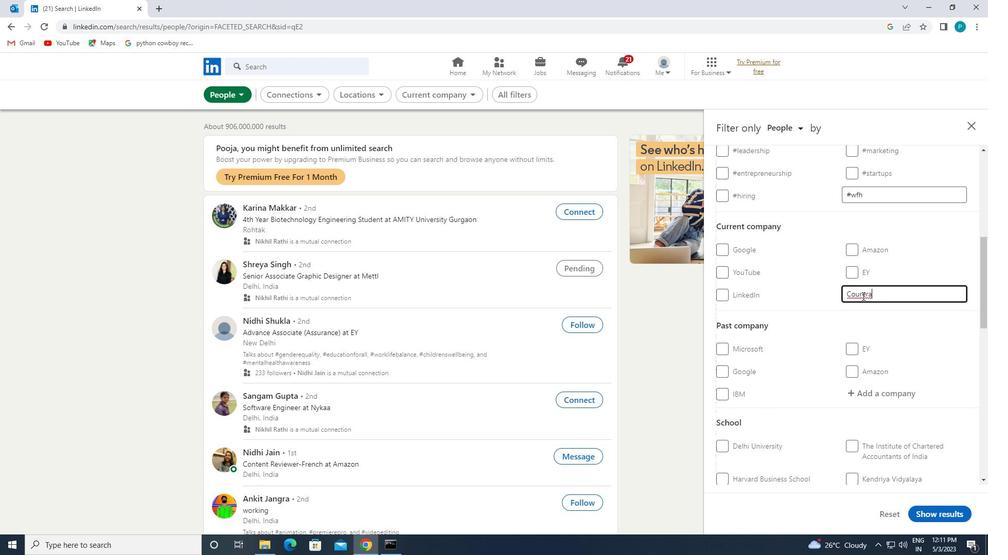 
Action: Key pressed S
Screenshot: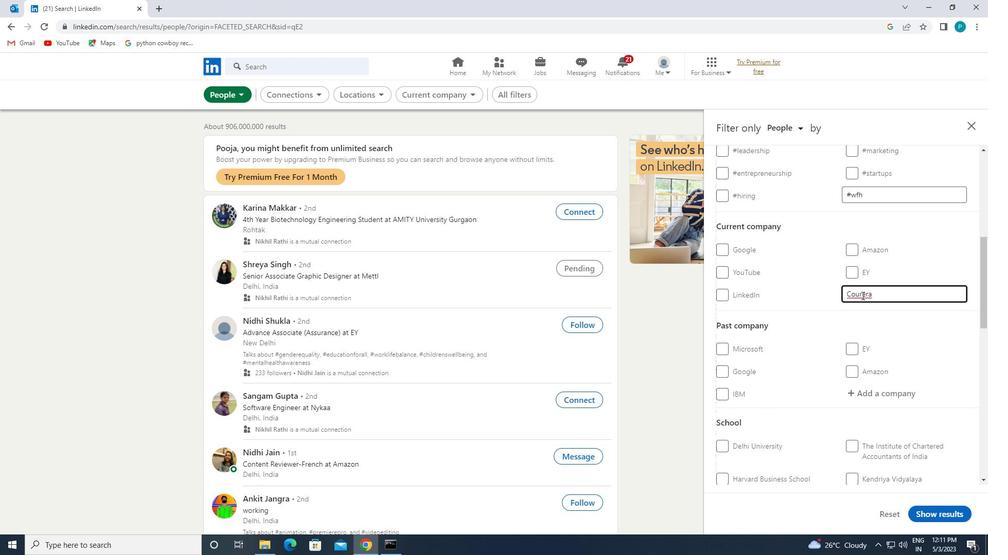
Action: Mouse moved to (845, 310)
Screenshot: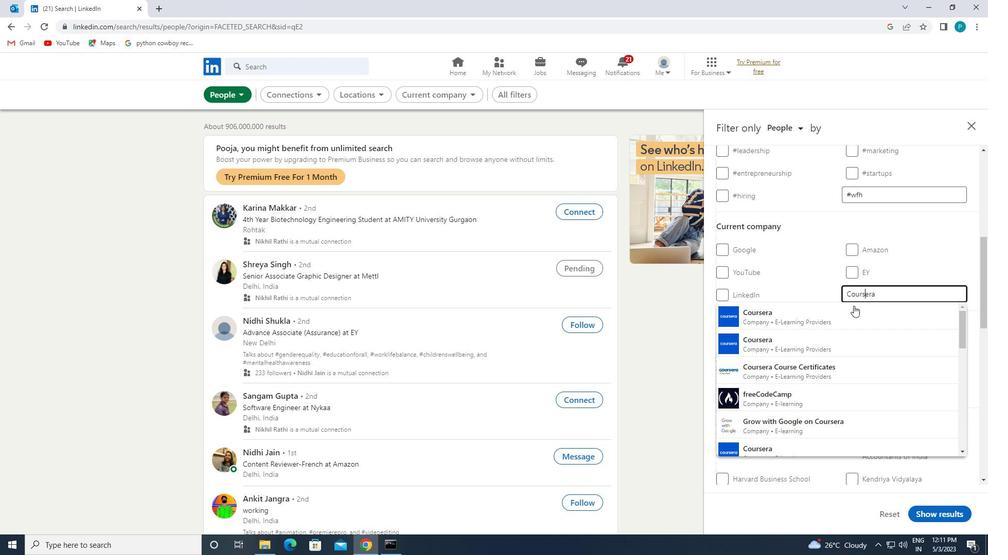
Action: Mouse pressed left at (845, 310)
Screenshot: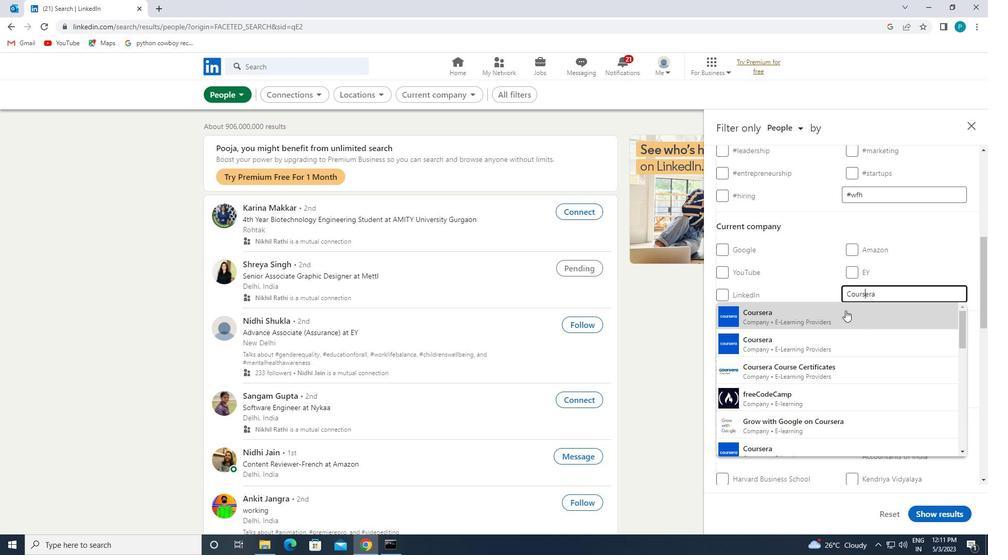 
Action: Mouse scrolled (845, 310) with delta (0, 0)
Screenshot: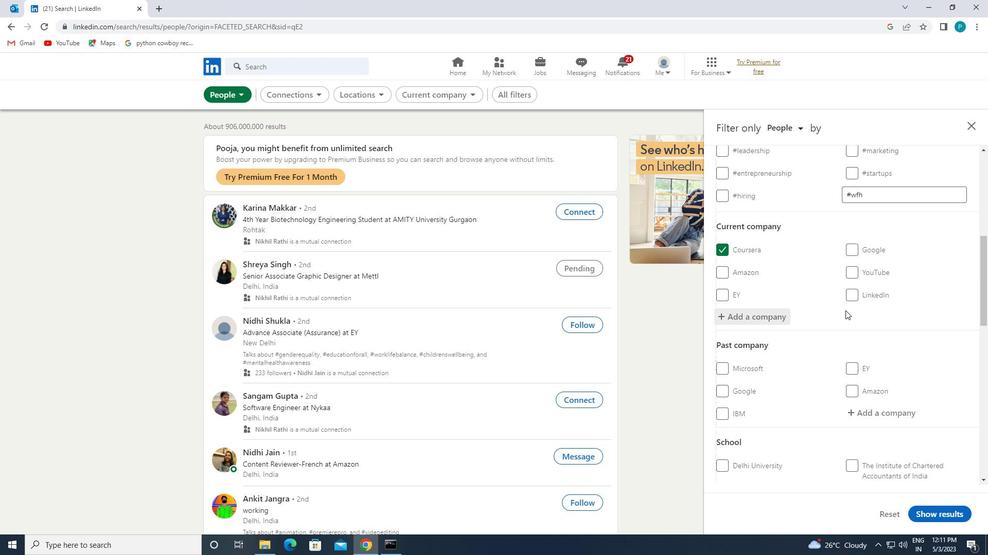 
Action: Mouse scrolled (845, 310) with delta (0, 0)
Screenshot: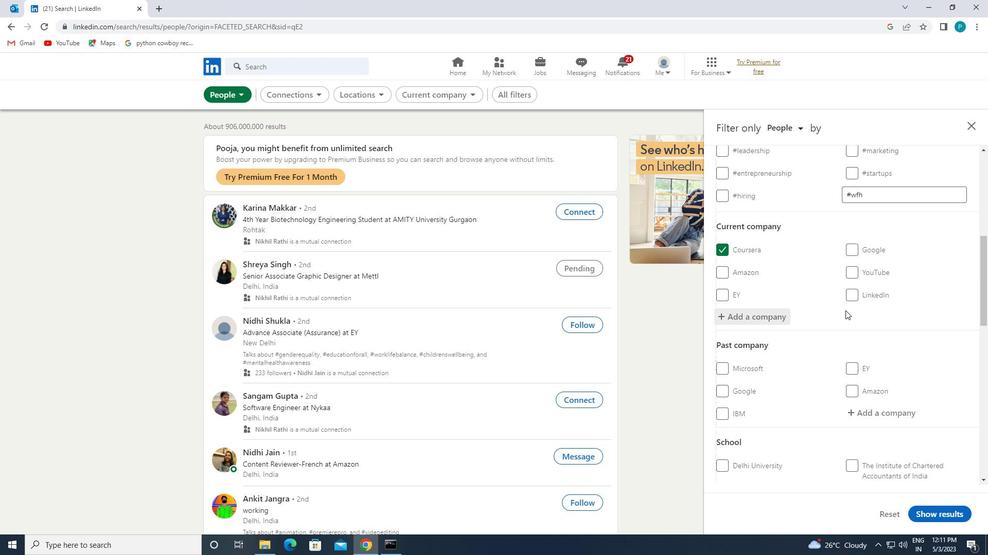 
Action: Mouse moved to (846, 319)
Screenshot: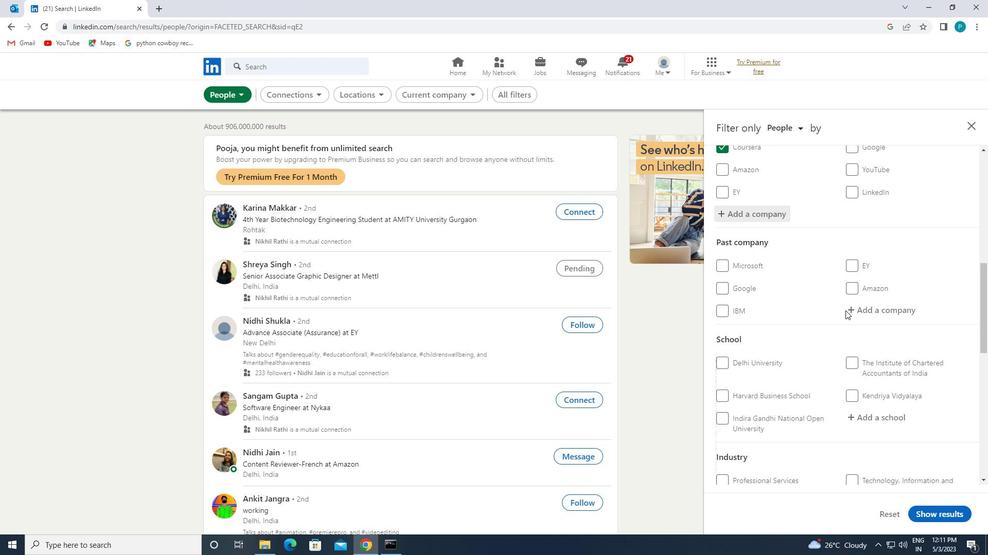 
Action: Mouse scrolled (846, 319) with delta (0, 0)
Screenshot: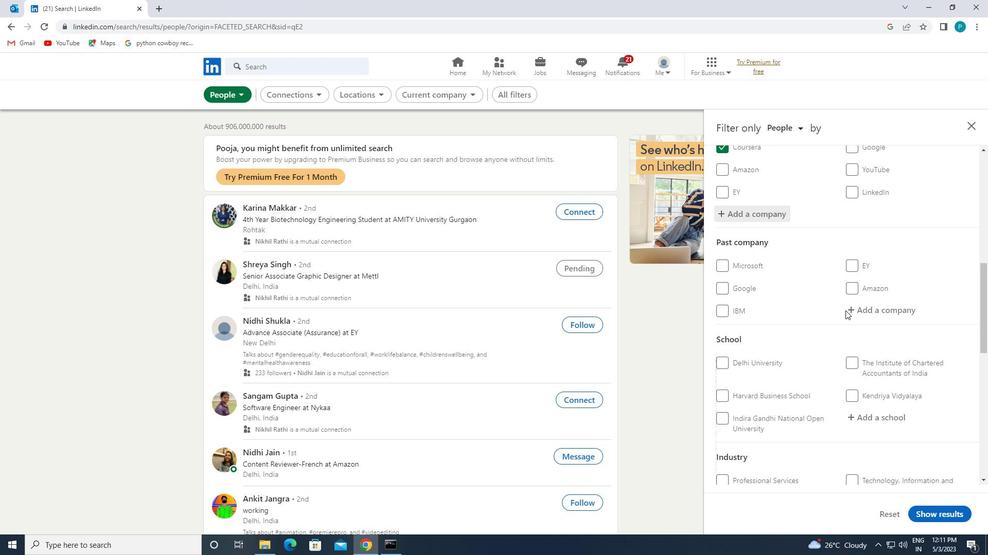 
Action: Mouse moved to (846, 320)
Screenshot: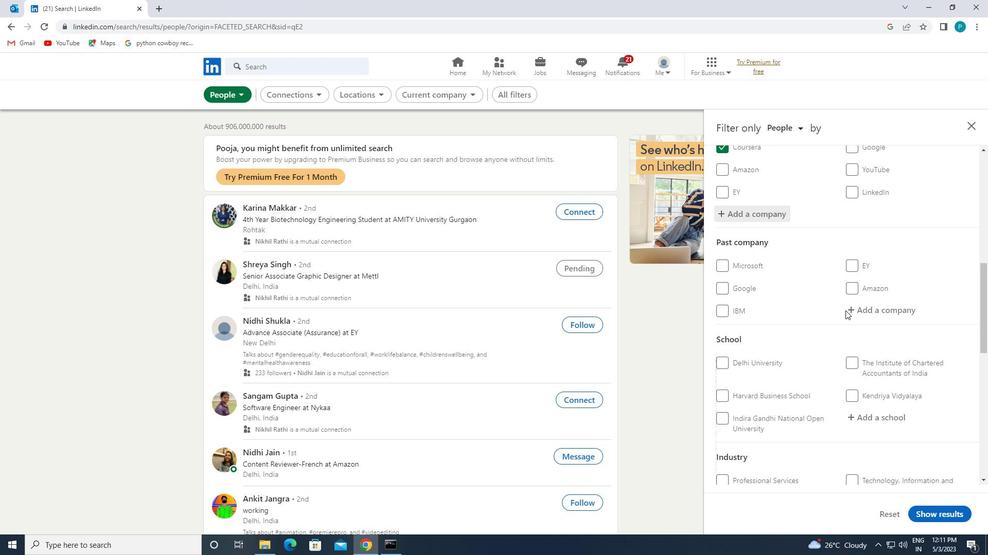 
Action: Mouse scrolled (846, 320) with delta (0, 0)
Screenshot: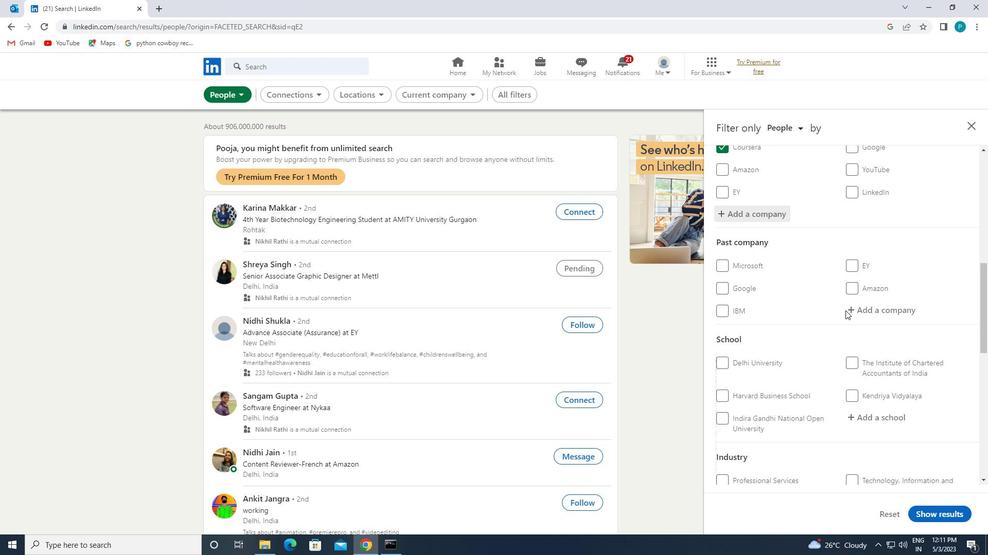 
Action: Mouse scrolled (846, 320) with delta (0, 0)
Screenshot: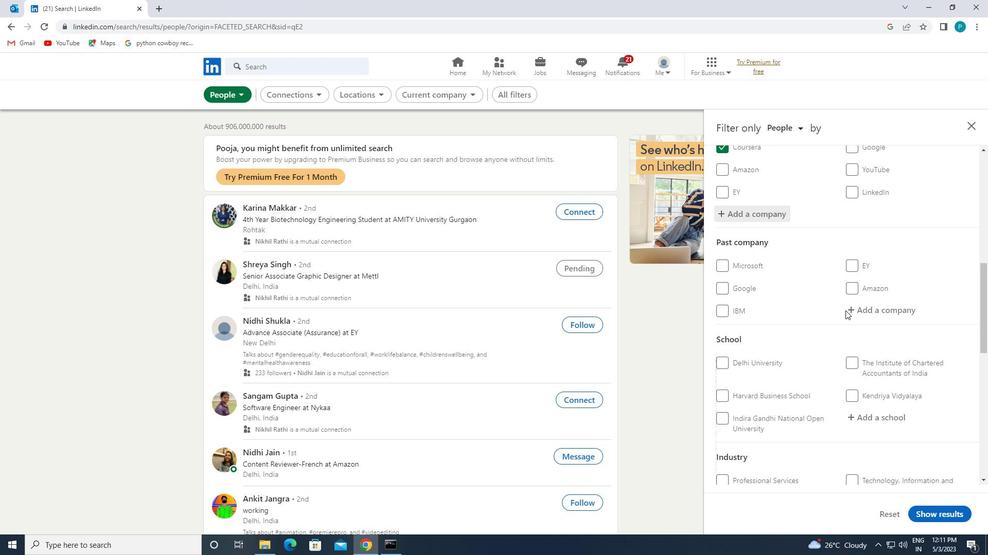 
Action: Mouse moved to (858, 272)
Screenshot: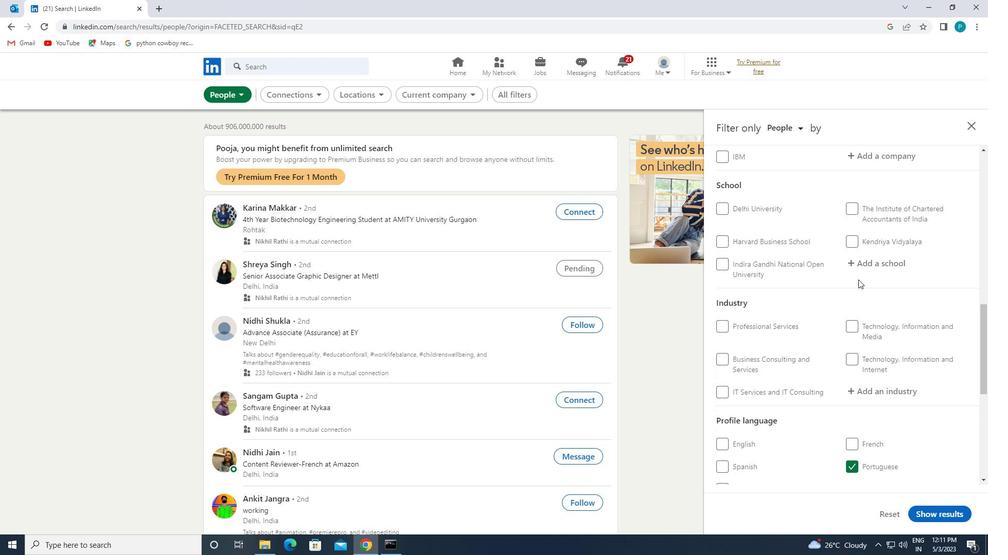 
Action: Mouse pressed left at (858, 272)
Screenshot: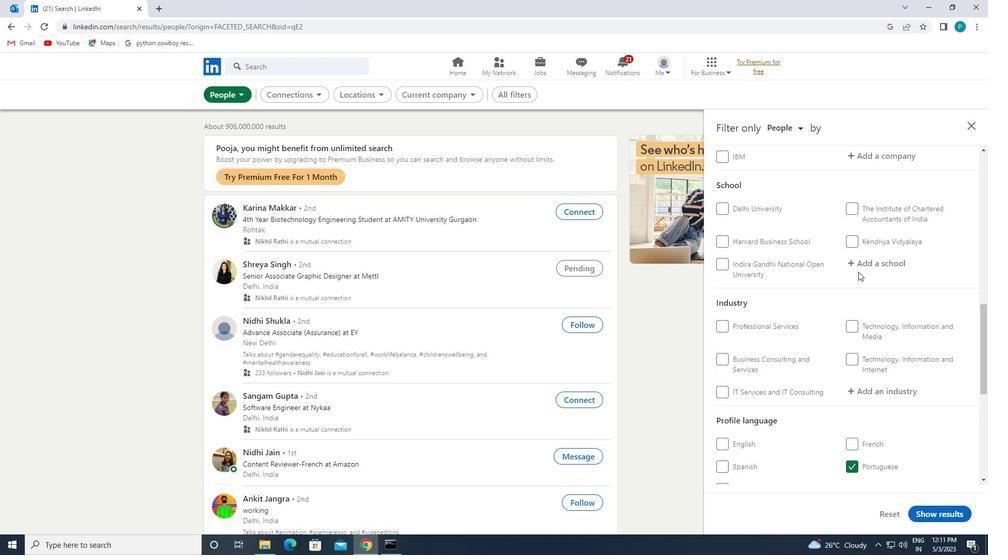 
Action: Mouse moved to (857, 264)
Screenshot: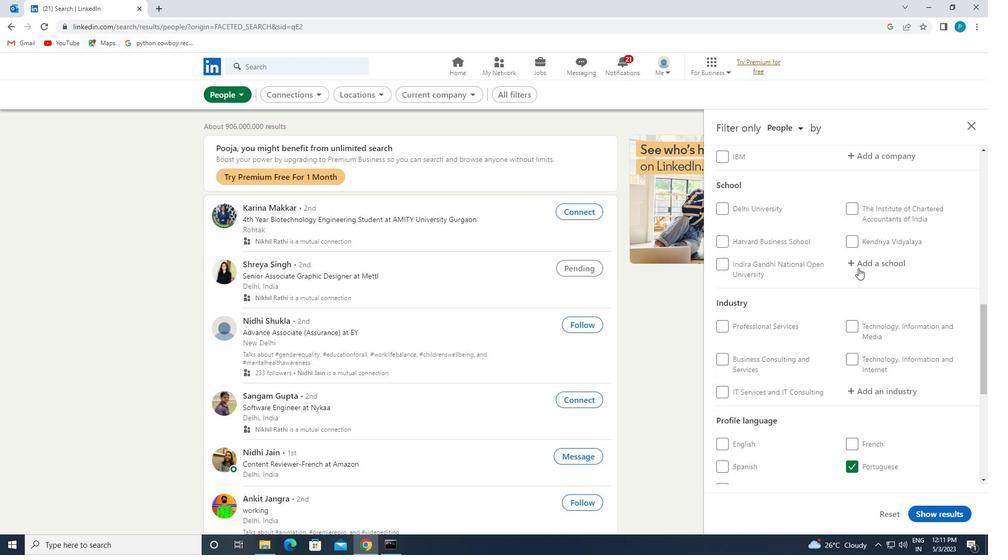 
Action: Mouse pressed left at (857, 264)
Screenshot: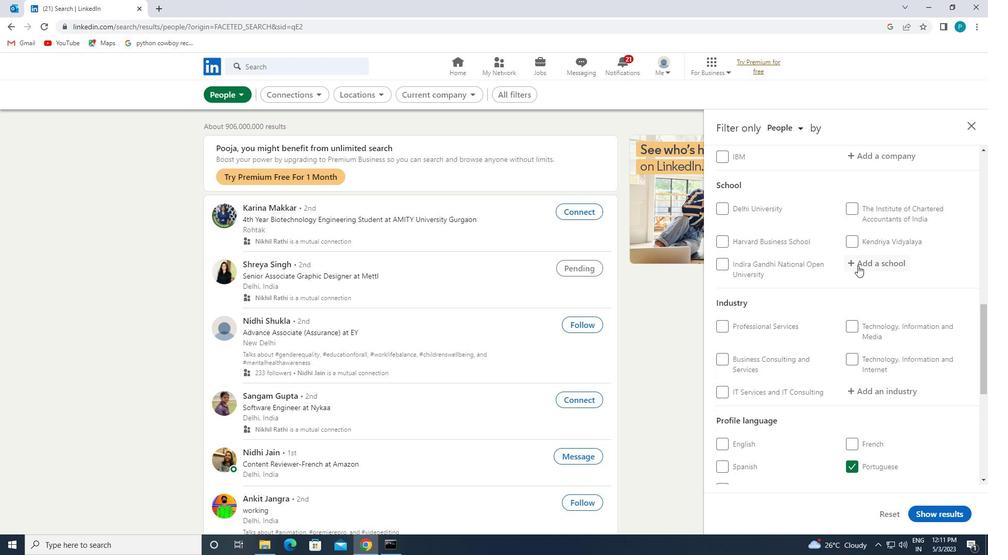
Action: Key pressed <Key.caps_lock>A<Key.caps_lock>PEEJAY
Screenshot: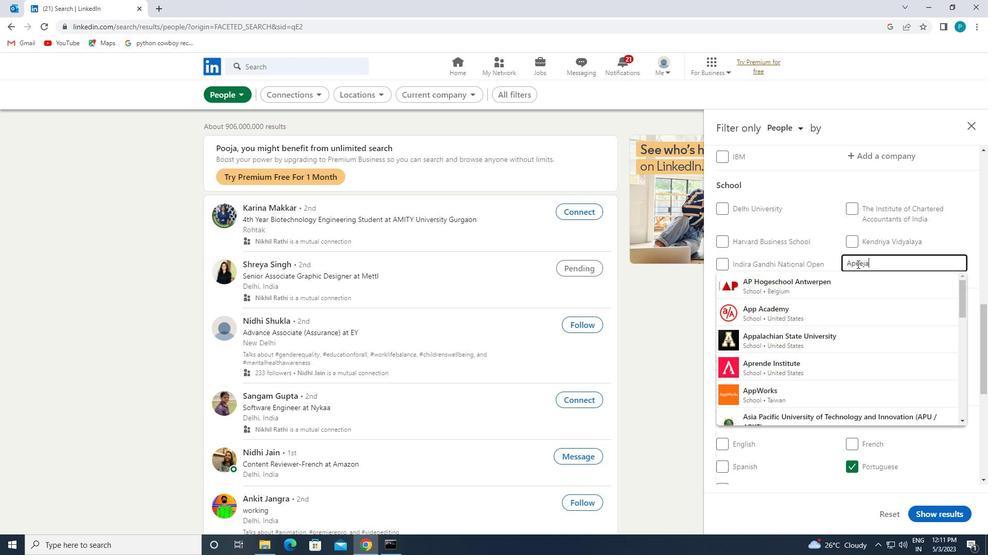 
Action: Mouse moved to (834, 292)
Screenshot: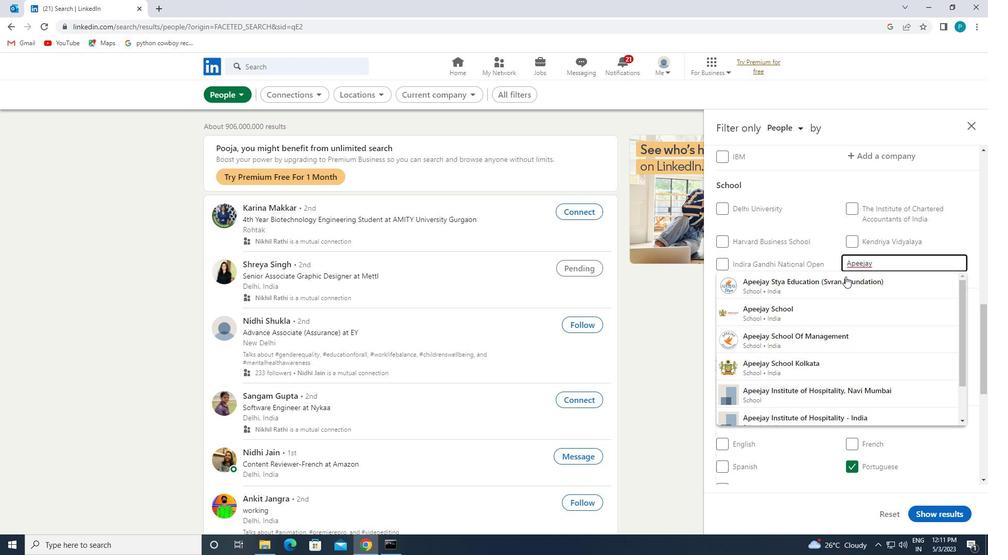 
Action: Mouse pressed left at (834, 292)
Screenshot: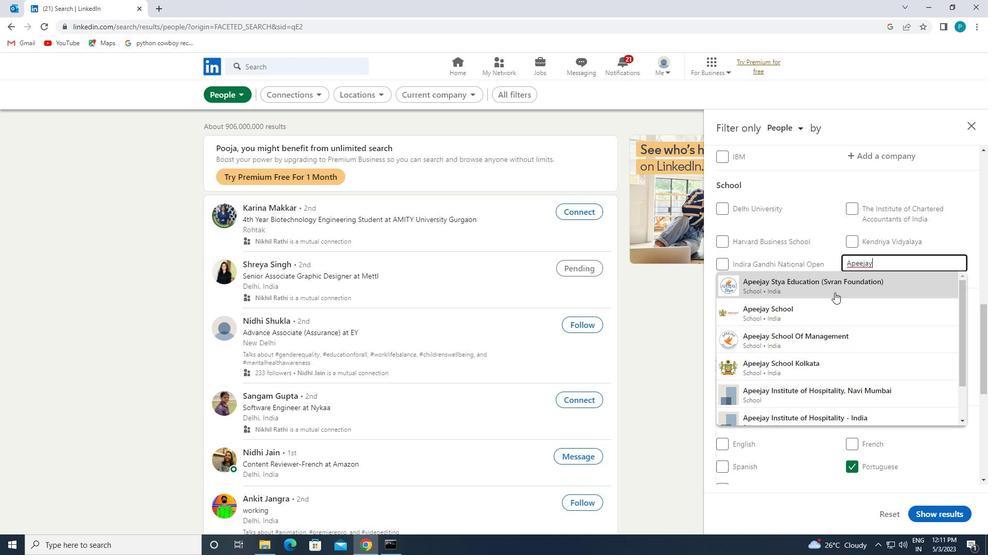 
Action: Mouse moved to (834, 292)
Screenshot: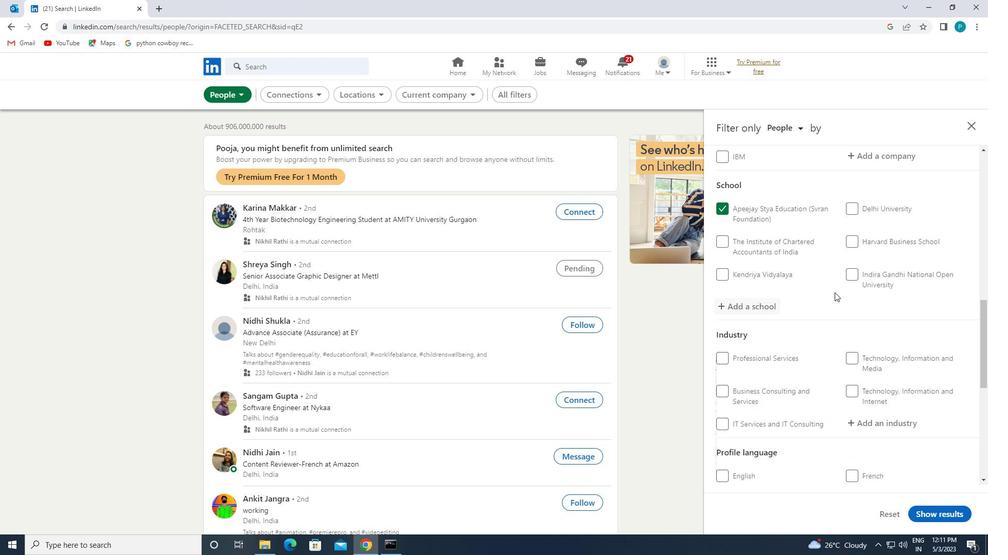 
Action: Mouse scrolled (834, 292) with delta (0, 0)
Screenshot: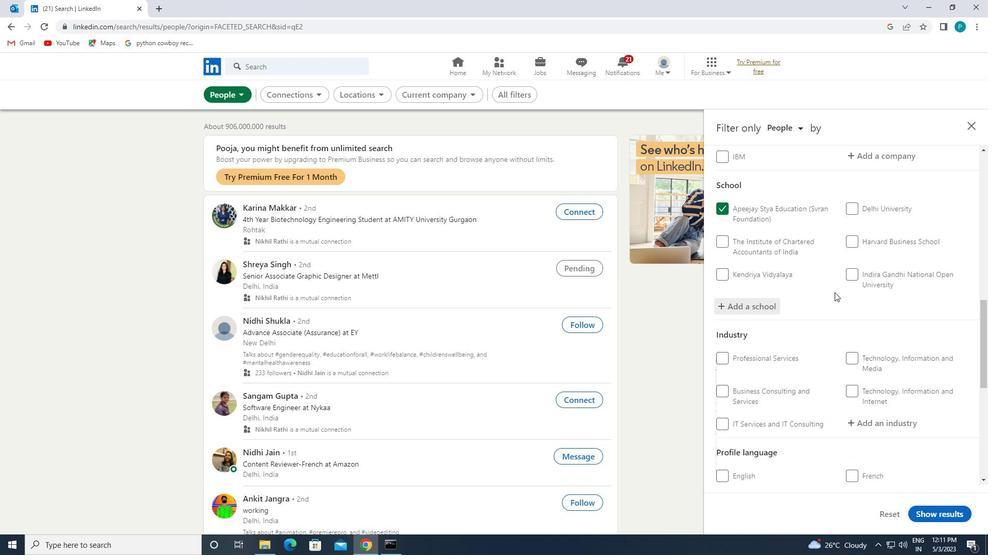 
Action: Mouse scrolled (834, 292) with delta (0, 0)
Screenshot: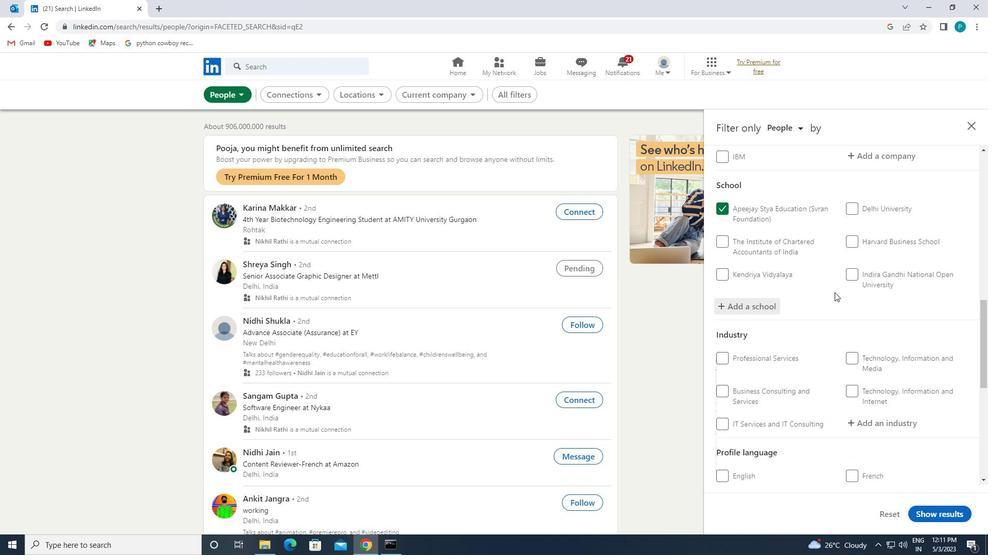 
Action: Mouse moved to (876, 318)
Screenshot: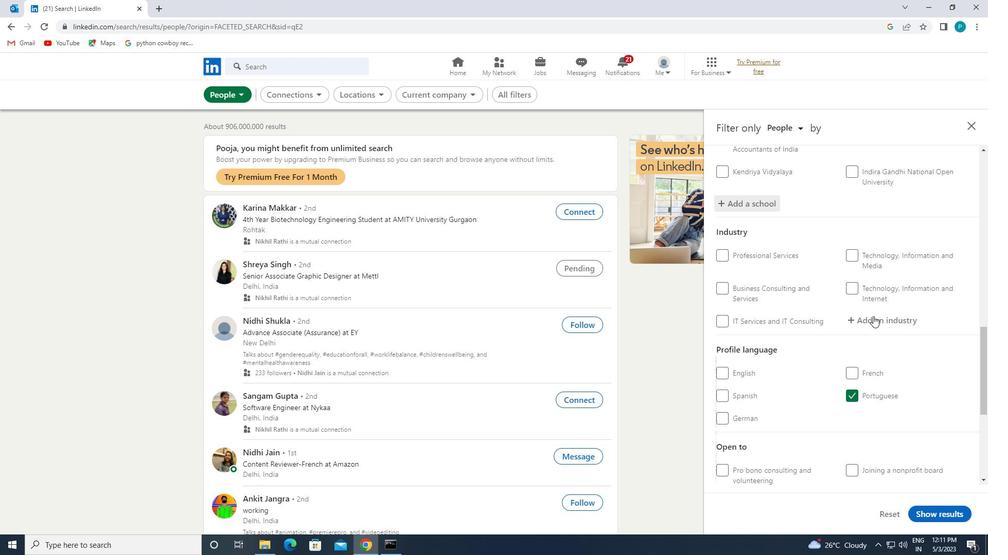 
Action: Mouse pressed left at (876, 318)
Screenshot: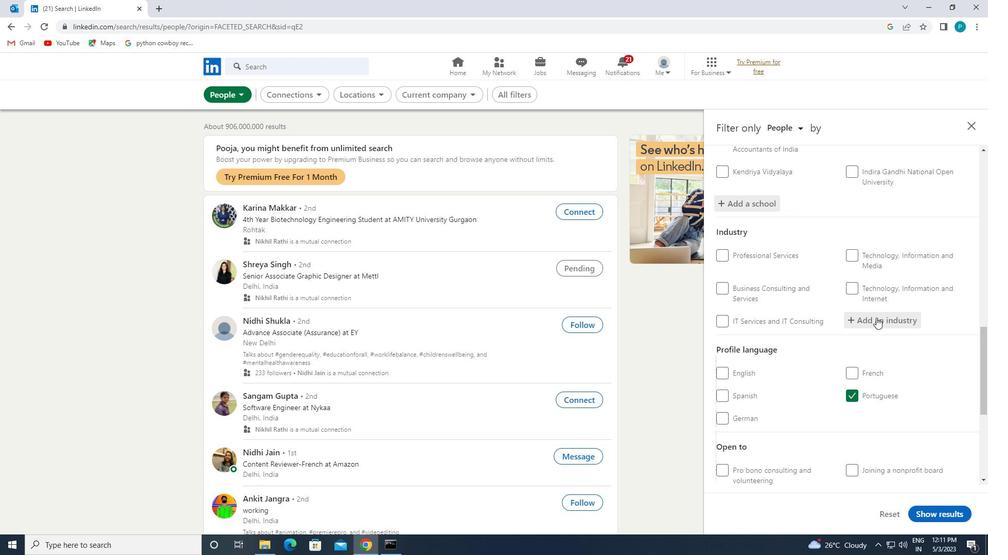 
Action: Mouse moved to (879, 318)
Screenshot: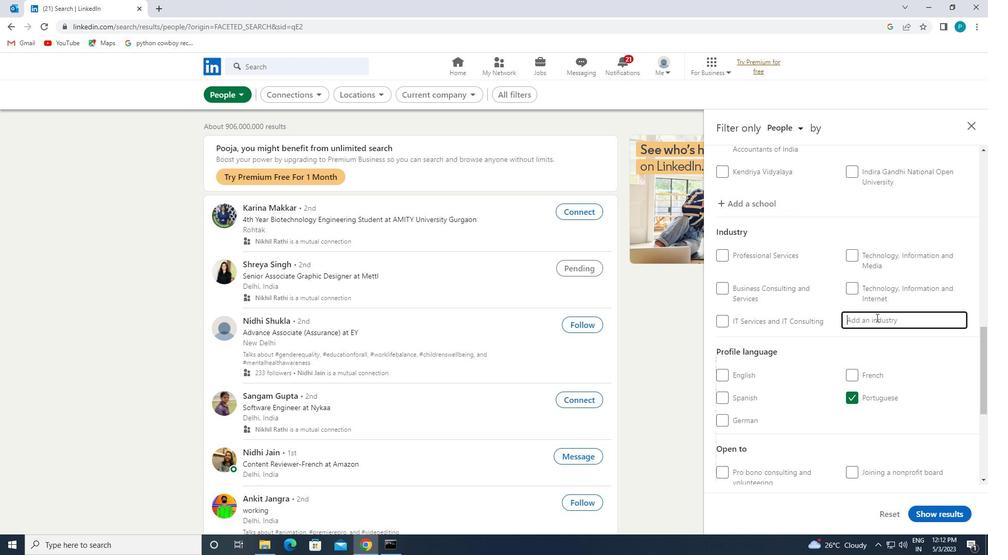 
Action: Key pressed <Key.caps_lock>C<Key.caps_lock>OMMER
Screenshot: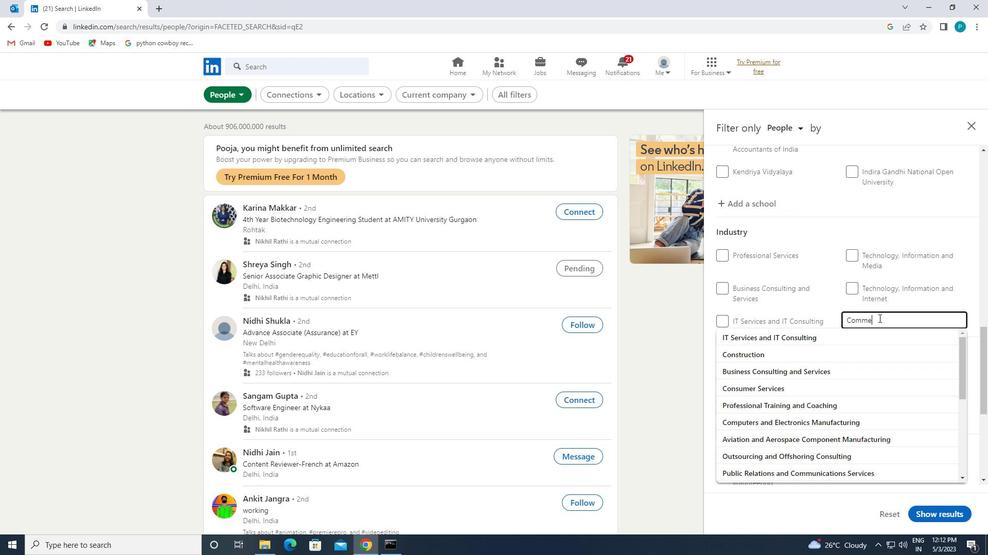 
Action: Mouse moved to (832, 336)
Screenshot: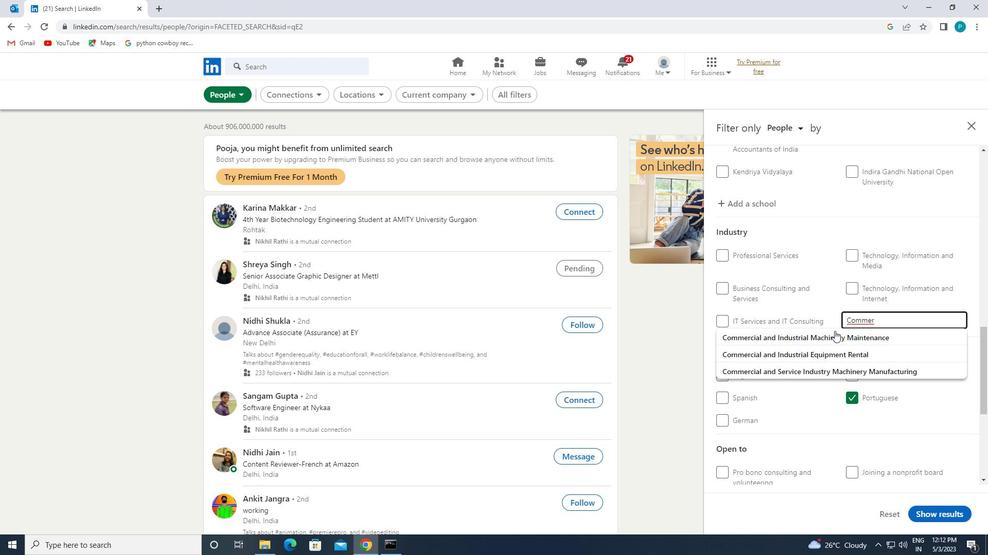 
Action: Mouse pressed left at (832, 336)
Screenshot: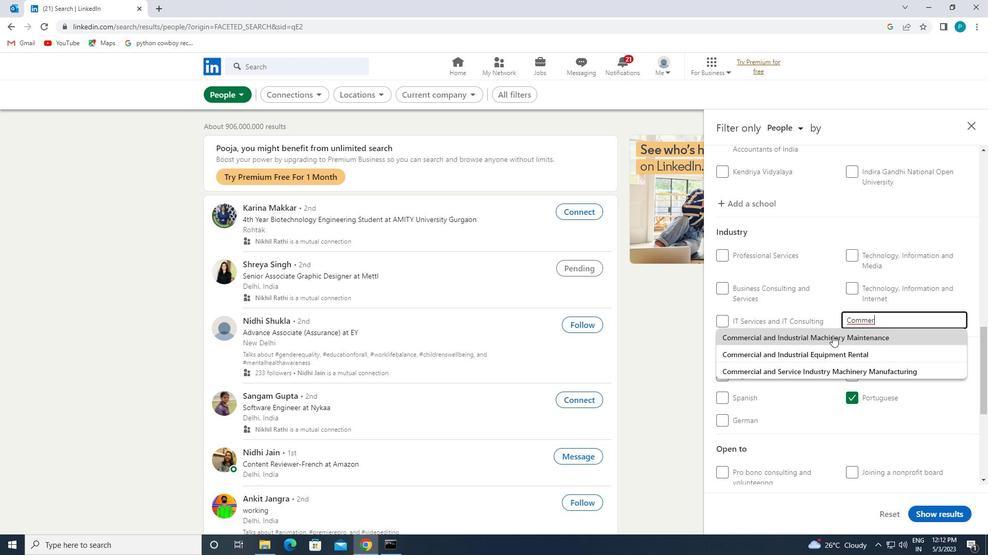 
Action: Mouse scrolled (832, 335) with delta (0, 0)
Screenshot: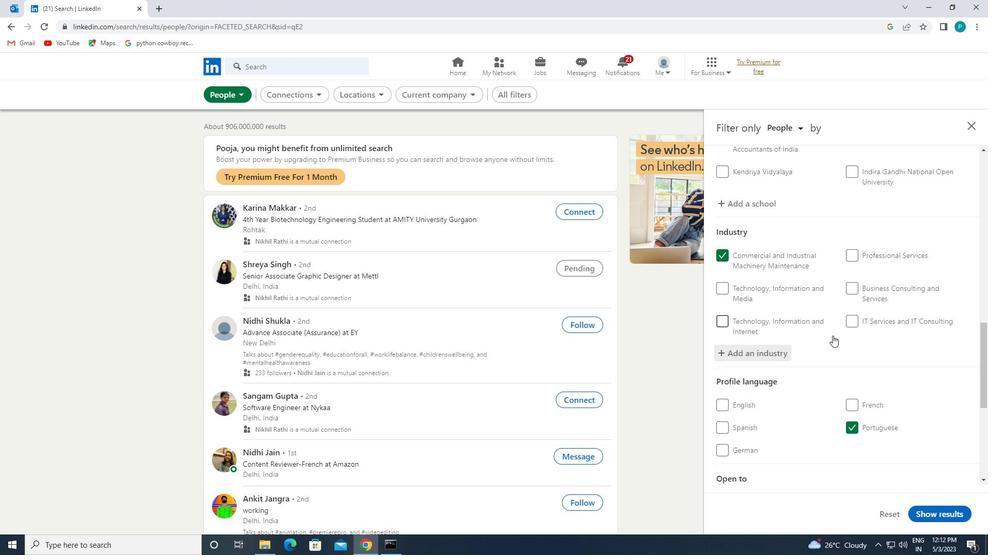 
Action: Mouse scrolled (832, 335) with delta (0, 0)
Screenshot: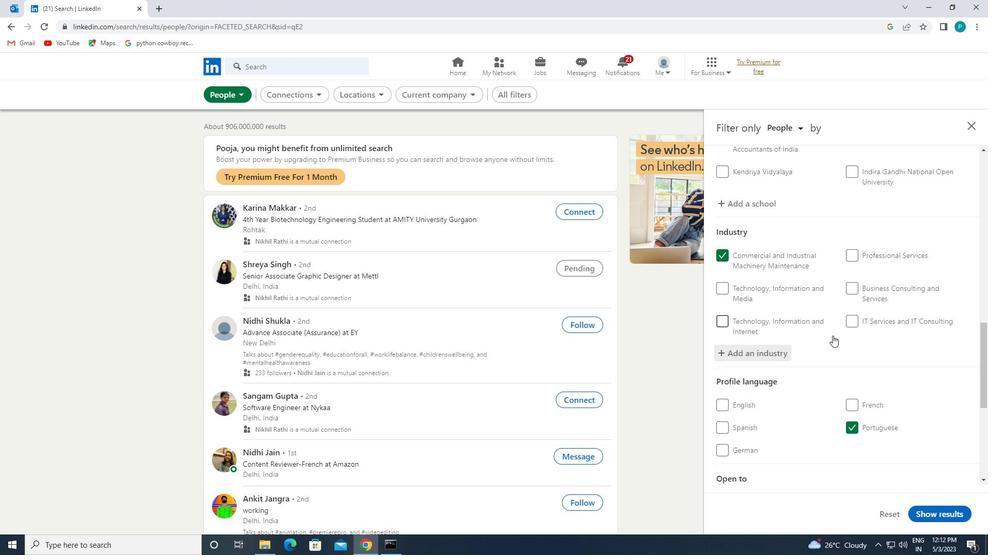 
Action: Mouse scrolled (832, 335) with delta (0, 0)
Screenshot: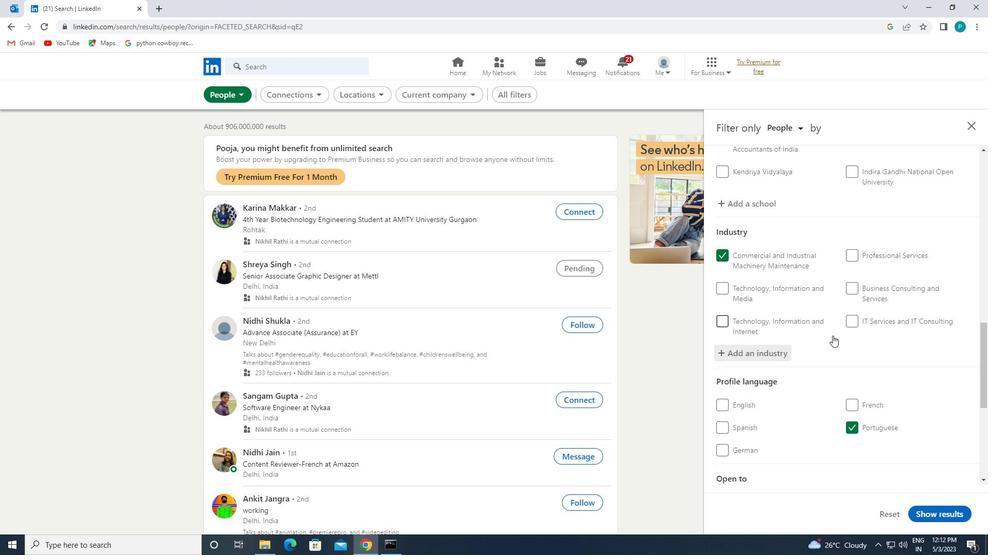 
Action: Mouse scrolled (832, 335) with delta (0, 0)
Screenshot: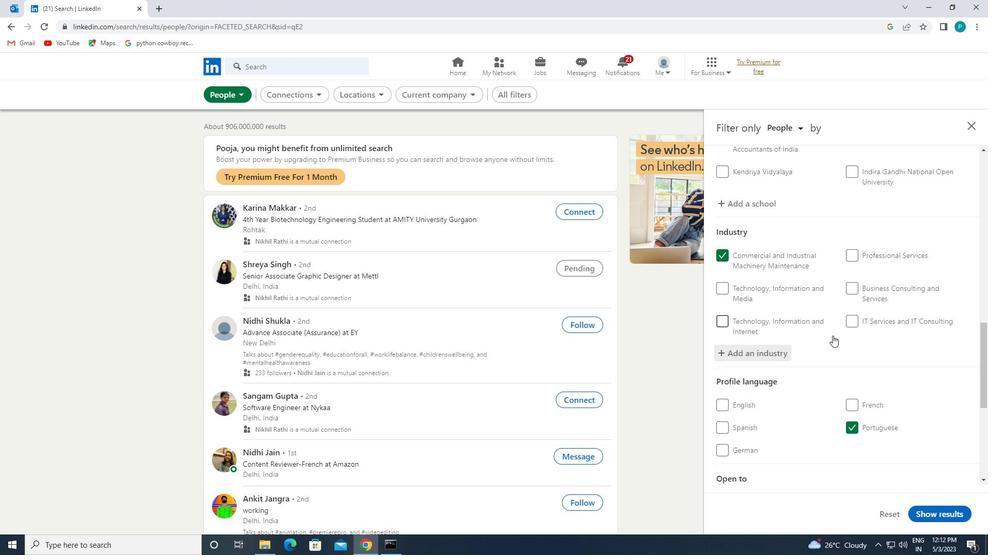 
Action: Mouse moved to (894, 409)
Screenshot: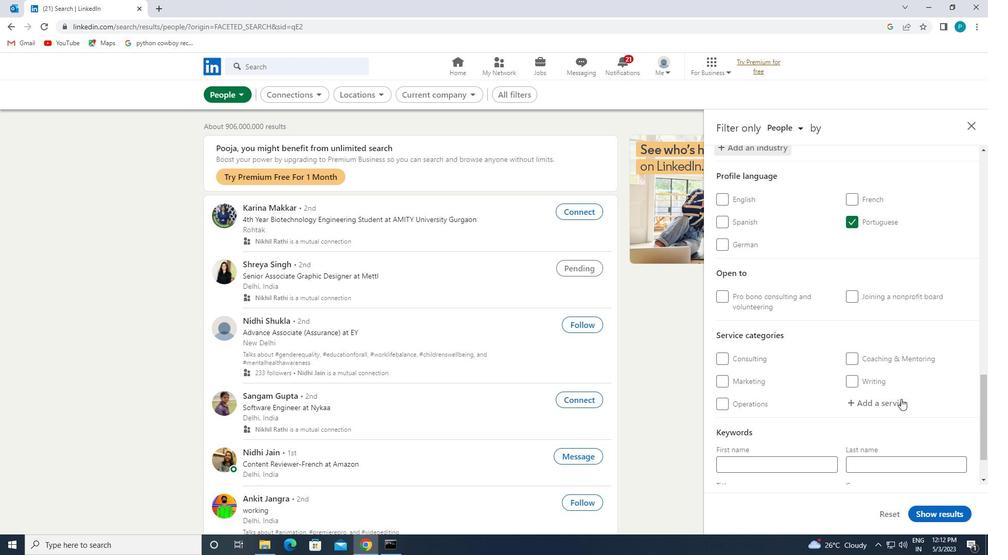 
Action: Mouse pressed left at (894, 409)
Screenshot: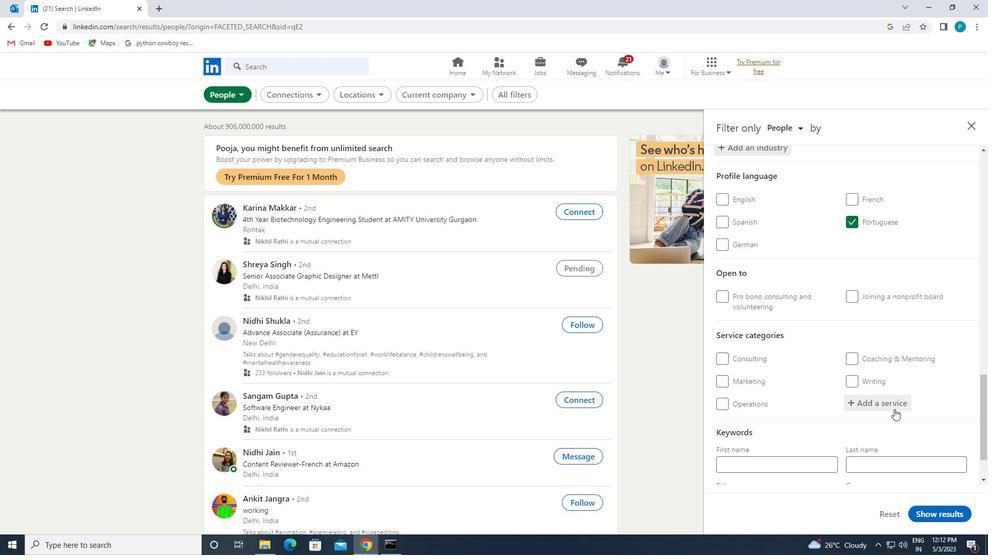 
Action: Mouse moved to (894, 410)
Screenshot: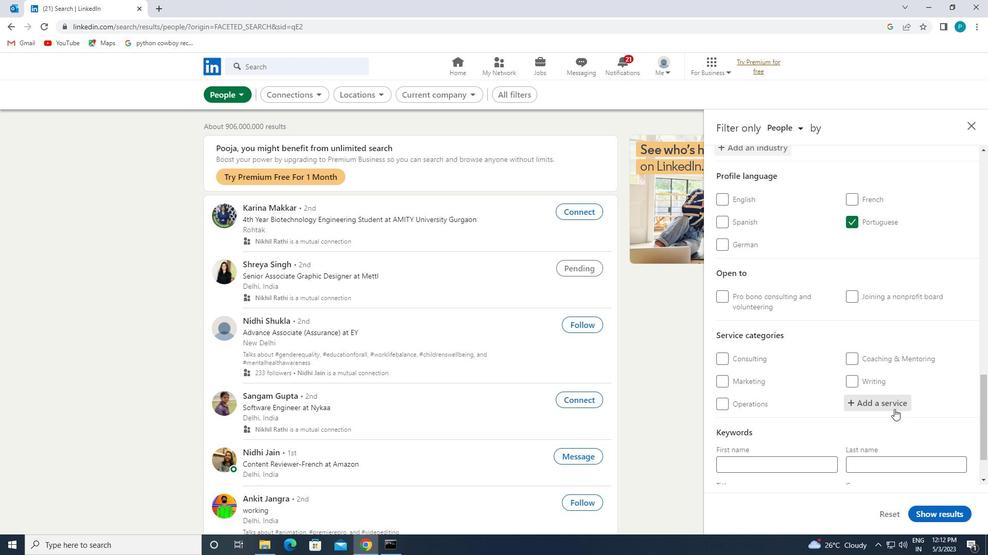 
Action: Key pressed <Key.caps_lock>P<Key.caps_lock>RCING
Screenshot: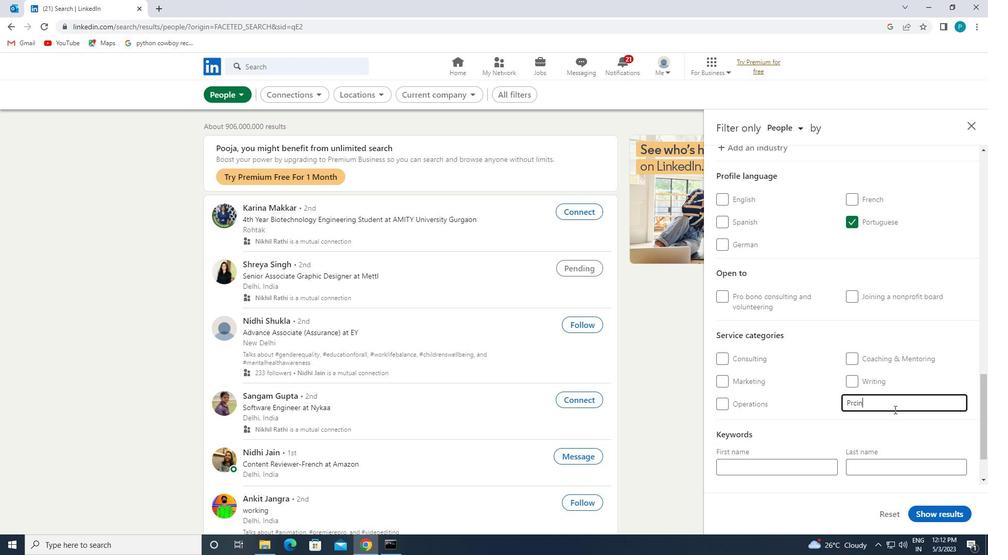 
Action: Mouse moved to (853, 406)
Screenshot: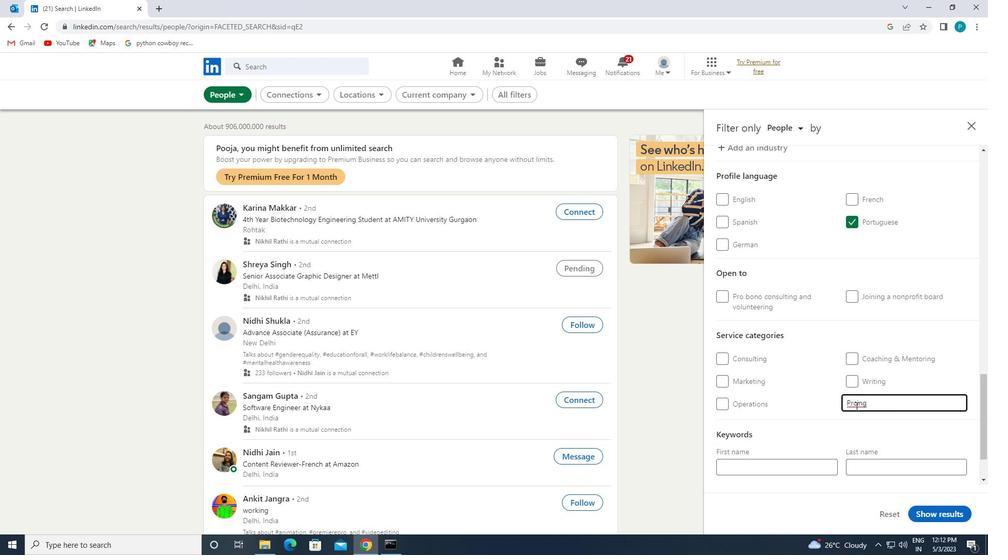 
Action: Mouse pressed left at (853, 406)
Screenshot: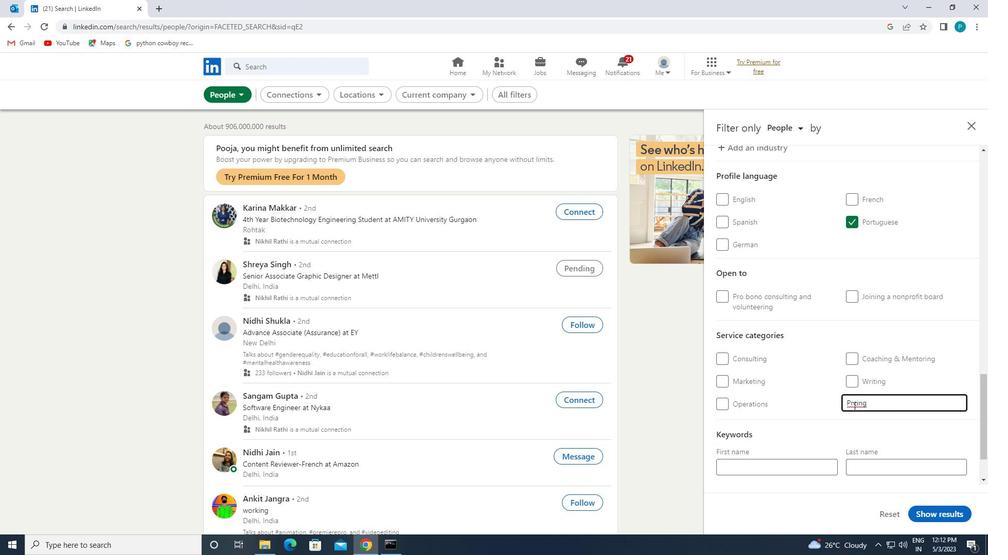 
Action: Key pressed I
Screenshot: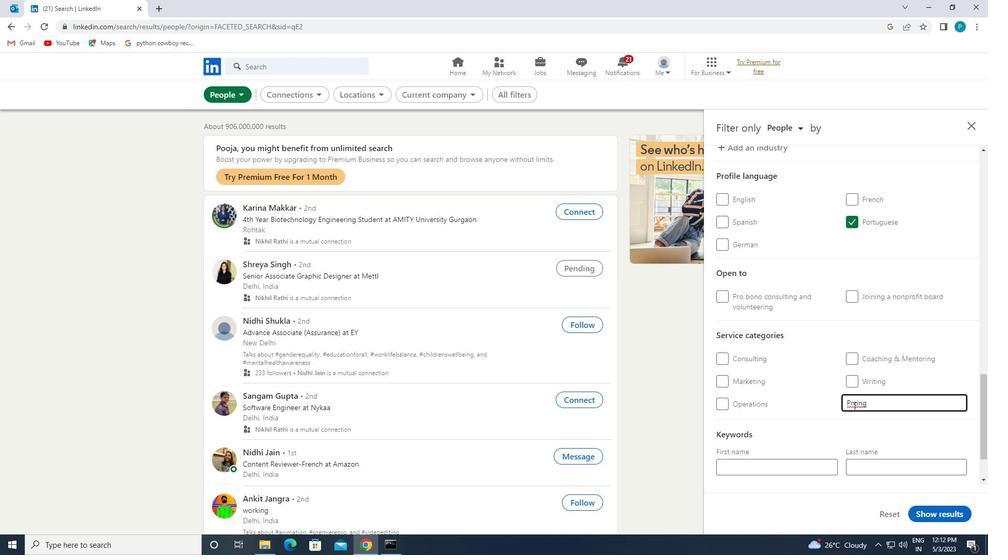 
Action: Mouse moved to (769, 419)
Screenshot: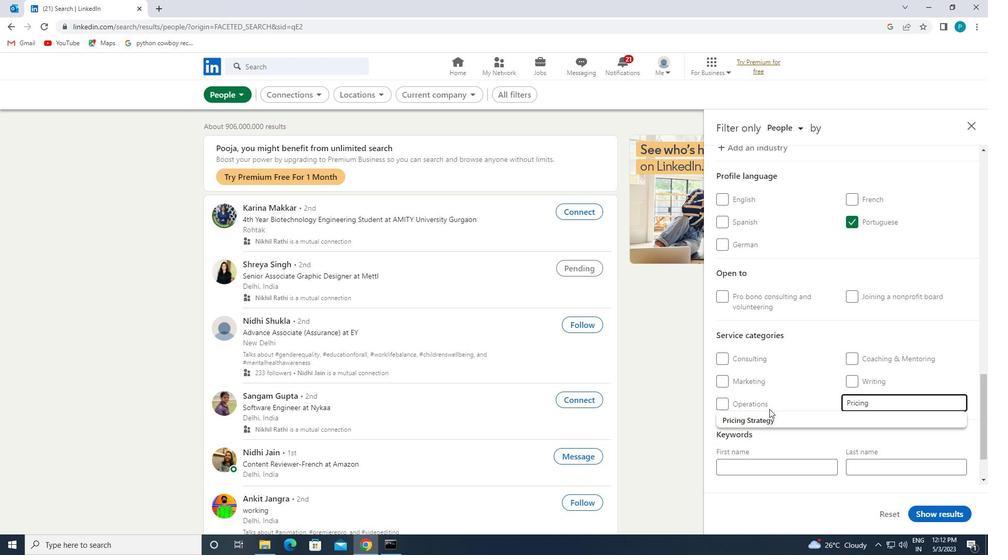 
Action: Mouse pressed left at (769, 419)
Screenshot: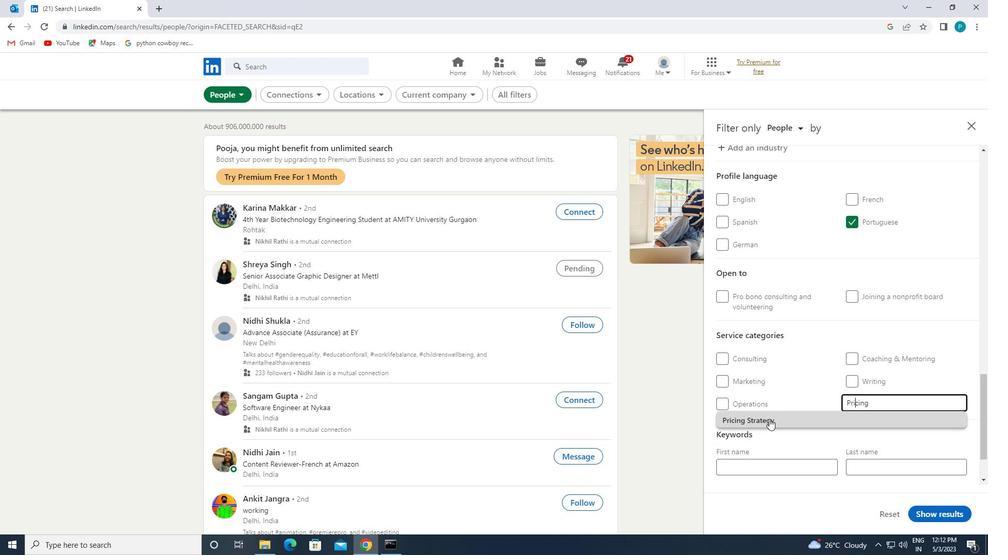 
Action: Mouse scrolled (769, 418) with delta (0, 0)
Screenshot: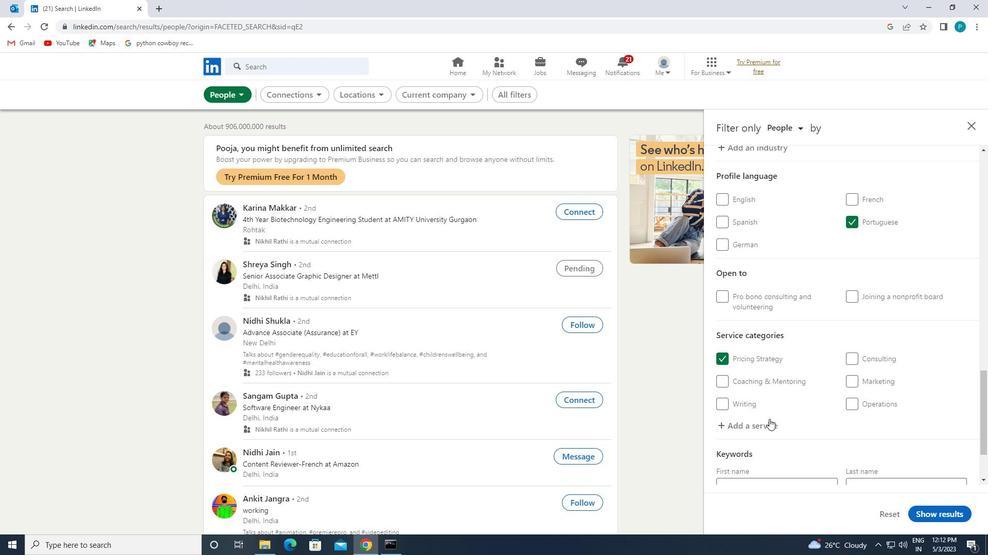 
Action: Mouse scrolled (769, 418) with delta (0, 0)
Screenshot: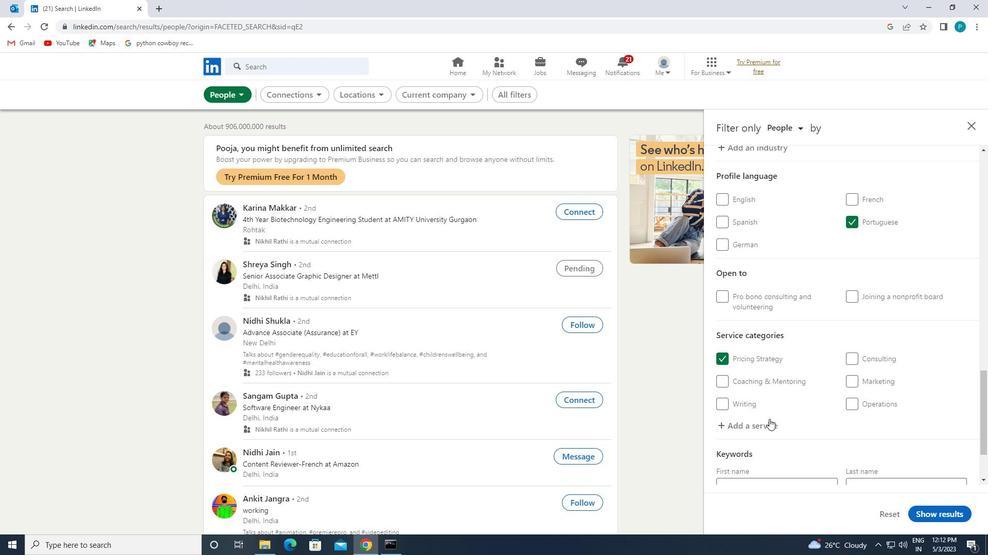 
Action: Mouse scrolled (769, 418) with delta (0, 0)
Screenshot: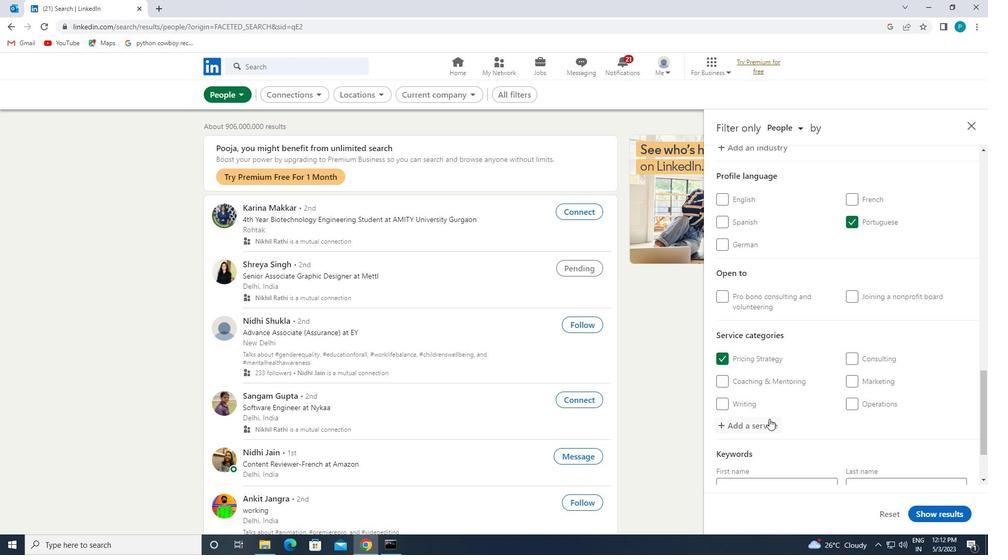 
Action: Mouse moved to (769, 436)
Screenshot: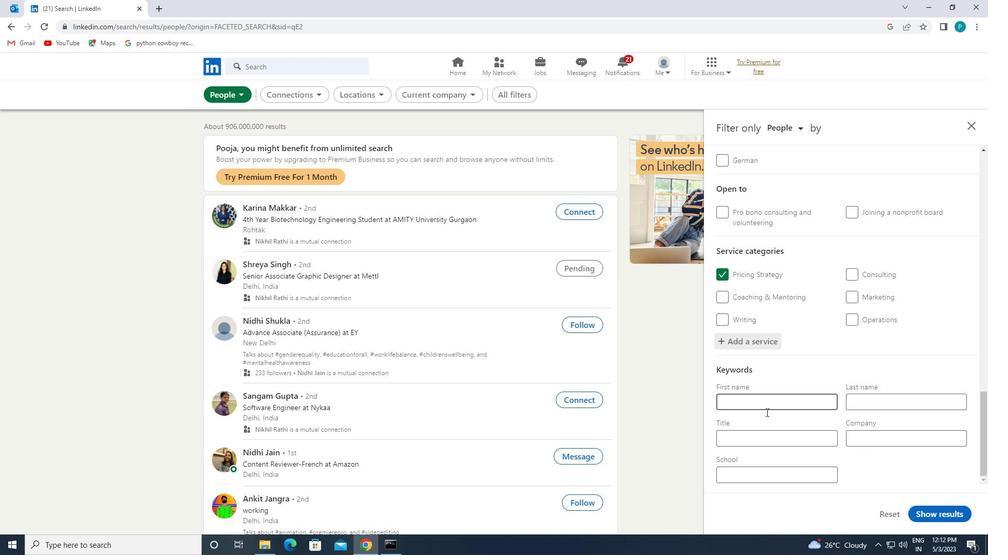 
Action: Mouse pressed left at (769, 436)
Screenshot: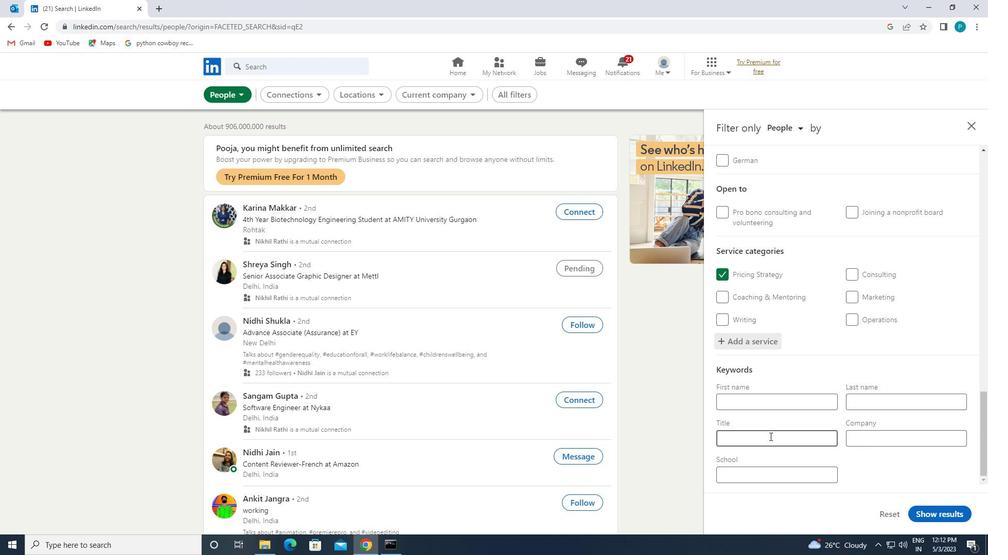 
Action: Key pressed <Key.caps_lock>S<Key.caps_lock>ALES<Key.space><Key.caps_lock>E<Key.caps_lock>NGINEER
Screenshot: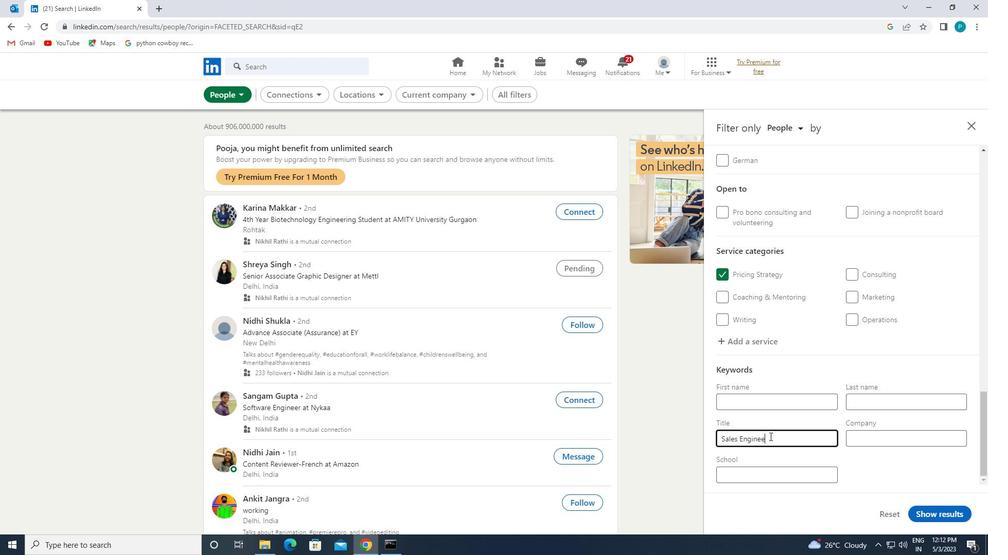 
Action: Mouse moved to (954, 511)
Screenshot: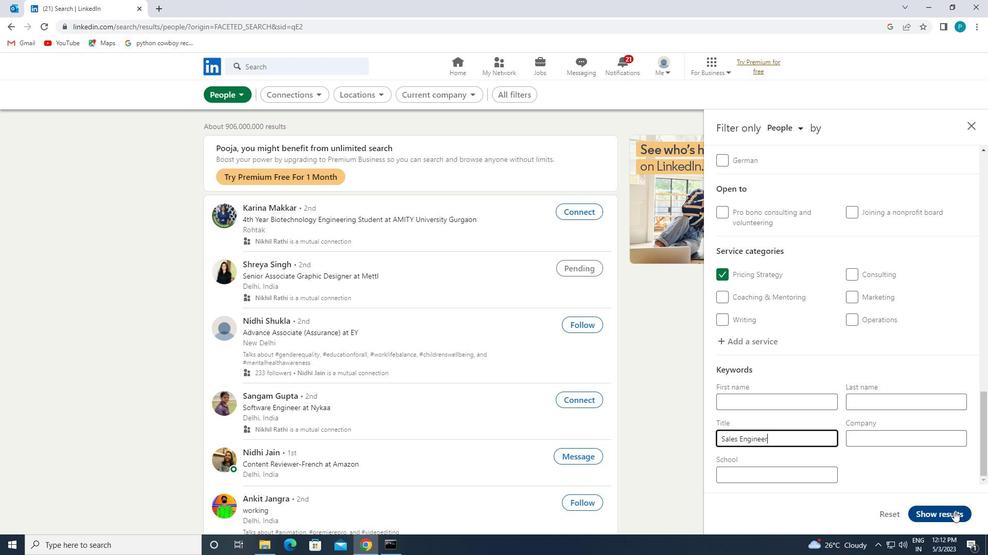 
Action: Mouse pressed left at (954, 511)
Screenshot: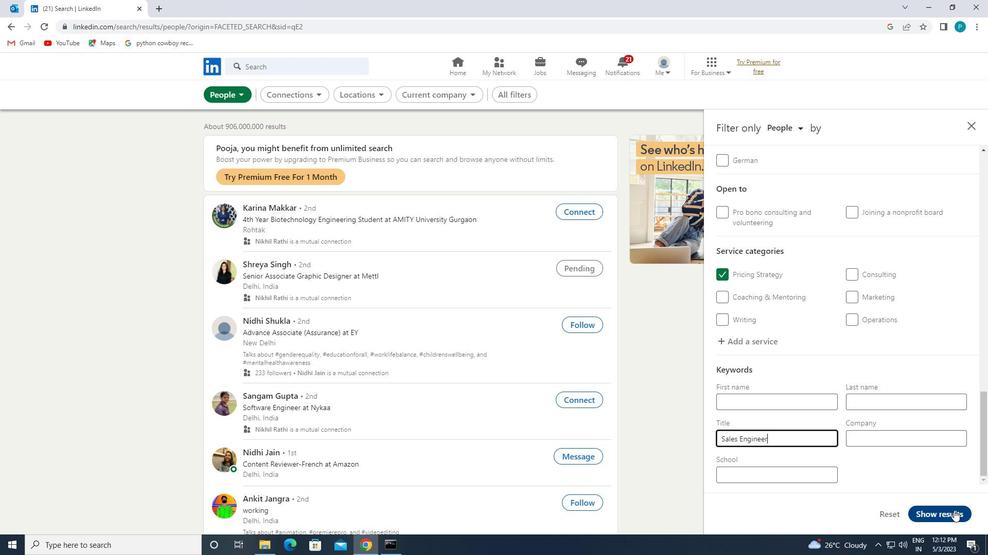 
